 Task: Create in the project AtlasTech in Backlog an issue 'Upgrade the session management and timeout mechanisms of a web application to improve user security and session management', assign it to team member softage.3@softage.net and change the status to IN PROGRESS. Create in the project AtlasTech in Backlog an issue 'Create a new online platform for online animation courses with advanced animation tools and community features', assign it to team member softage.4@softage.net and change the status to IN PROGRESS
Action: Mouse moved to (247, 64)
Screenshot: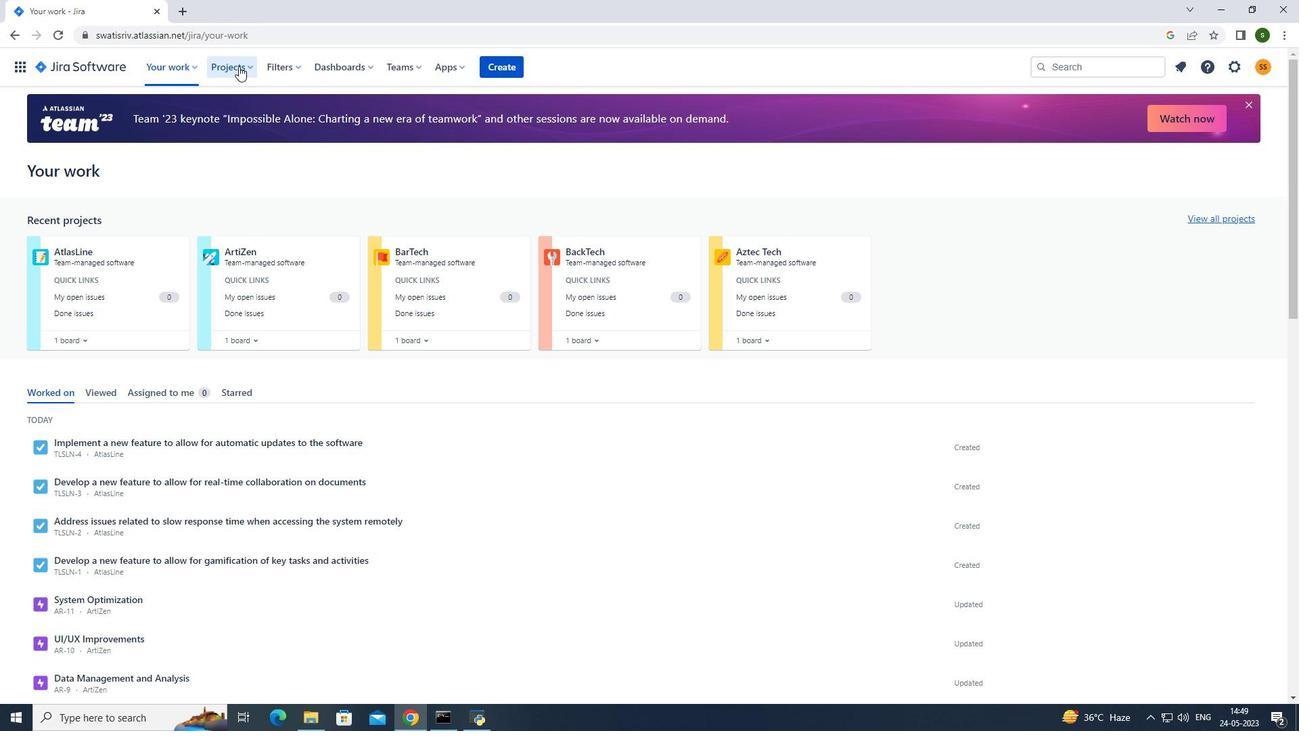 
Action: Mouse pressed left at (247, 64)
Screenshot: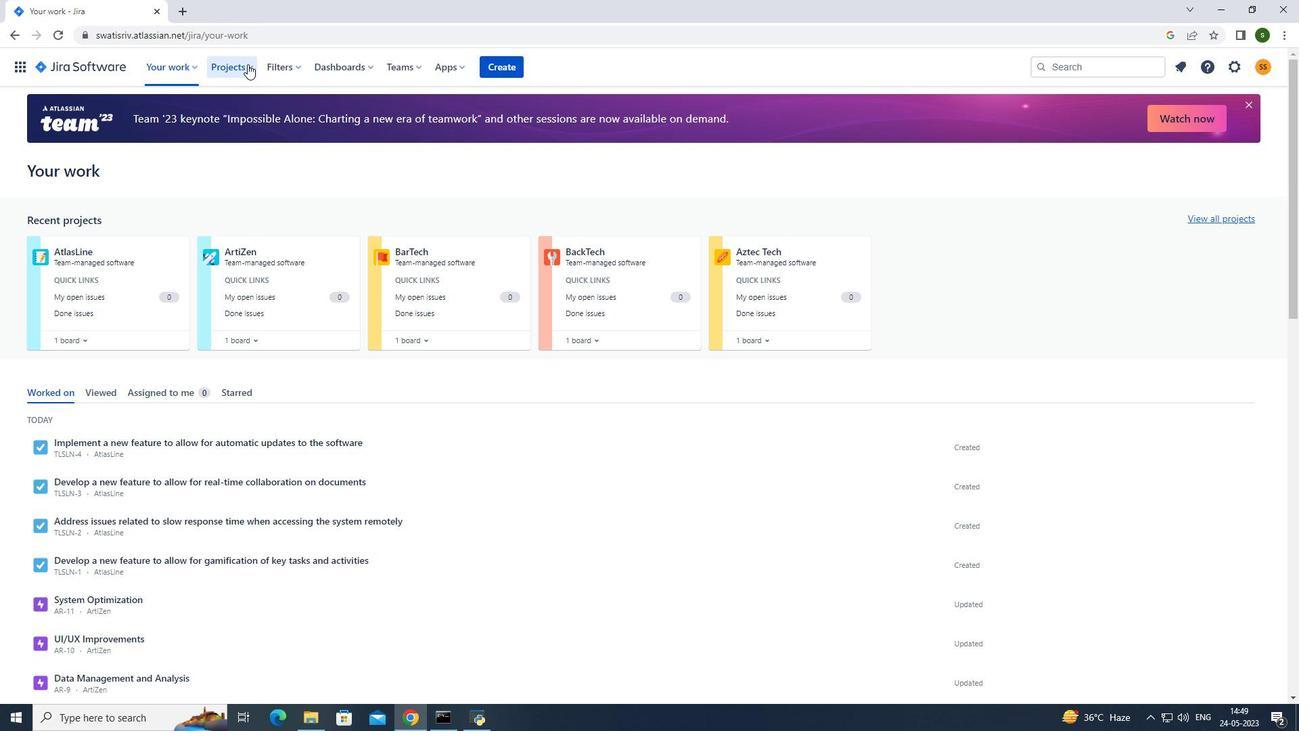 
Action: Mouse moved to (325, 132)
Screenshot: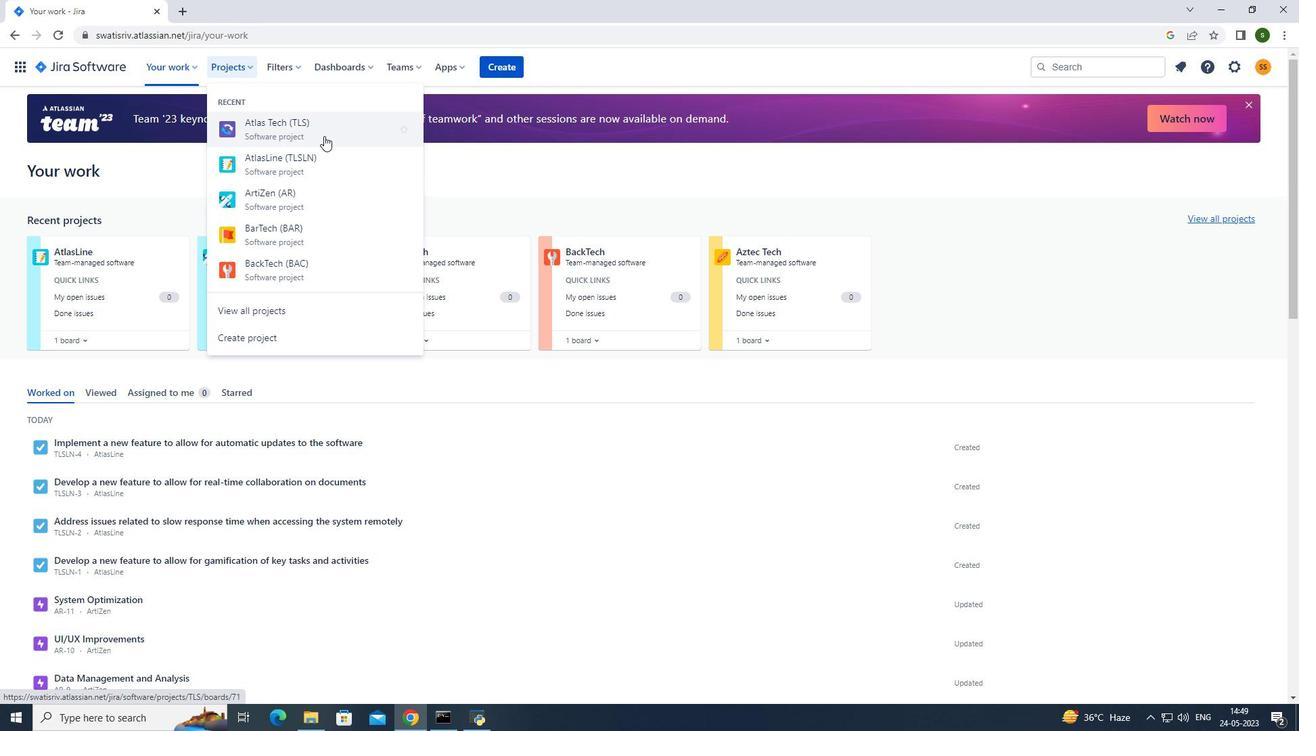 
Action: Mouse pressed left at (325, 132)
Screenshot: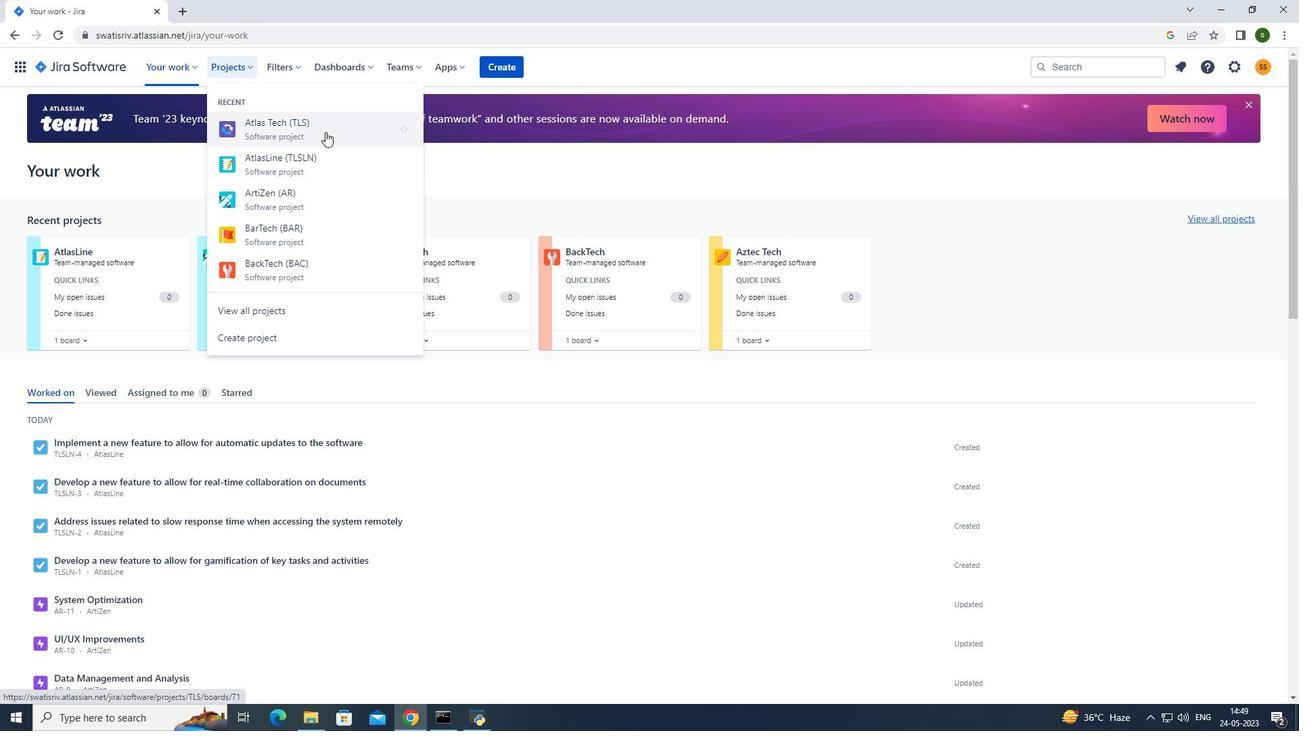 
Action: Mouse moved to (289, 454)
Screenshot: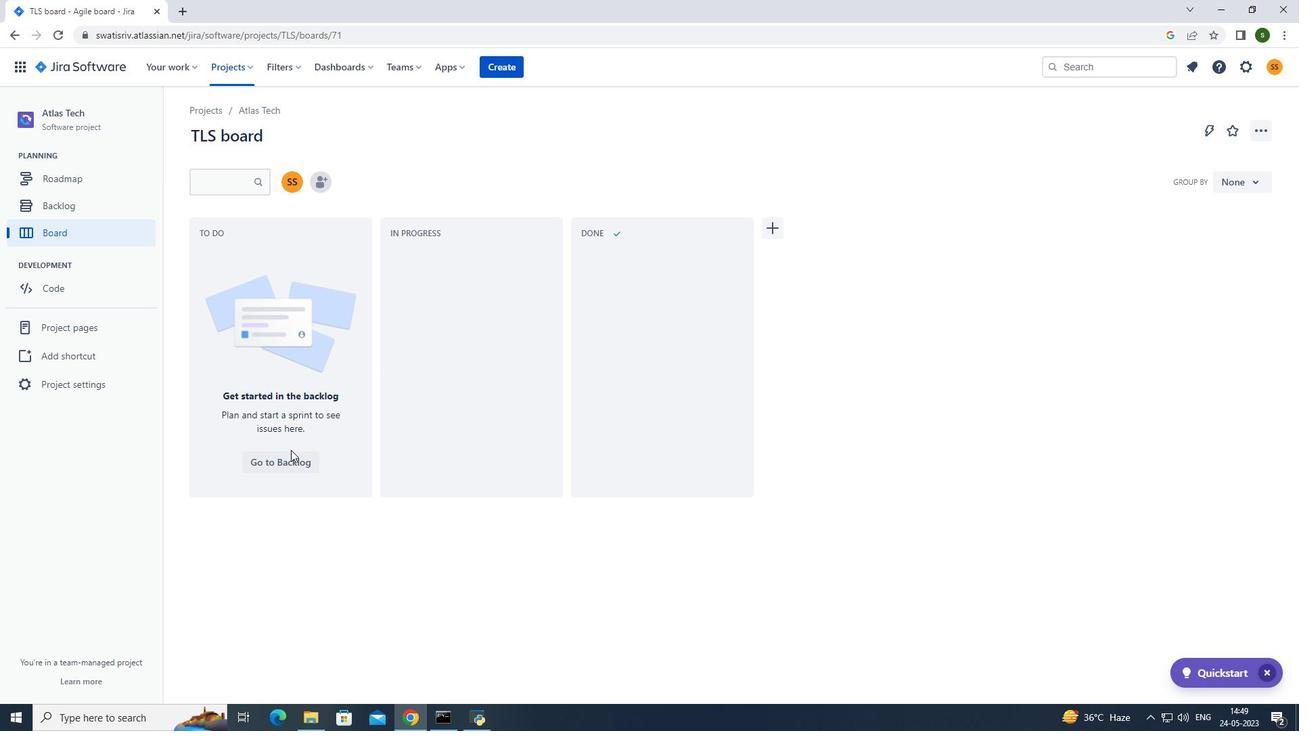 
Action: Mouse pressed left at (289, 454)
Screenshot: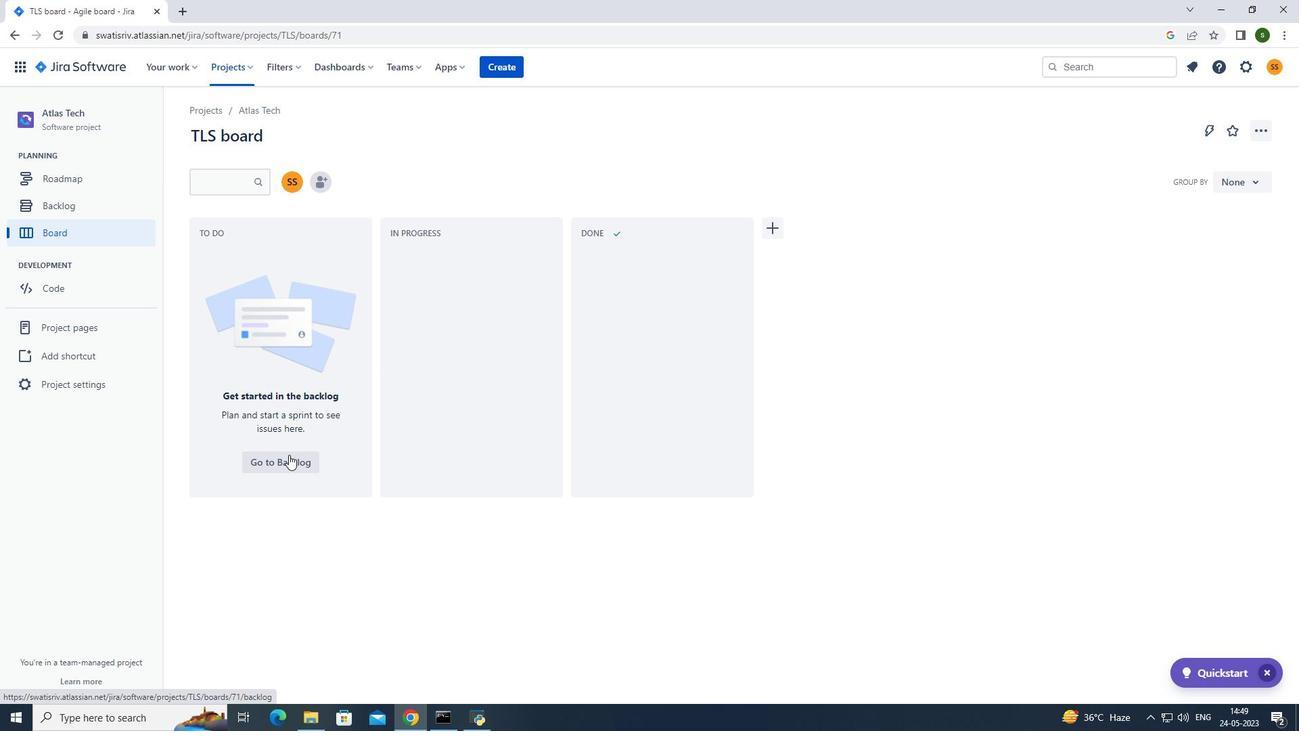 
Action: Mouse moved to (228, 296)
Screenshot: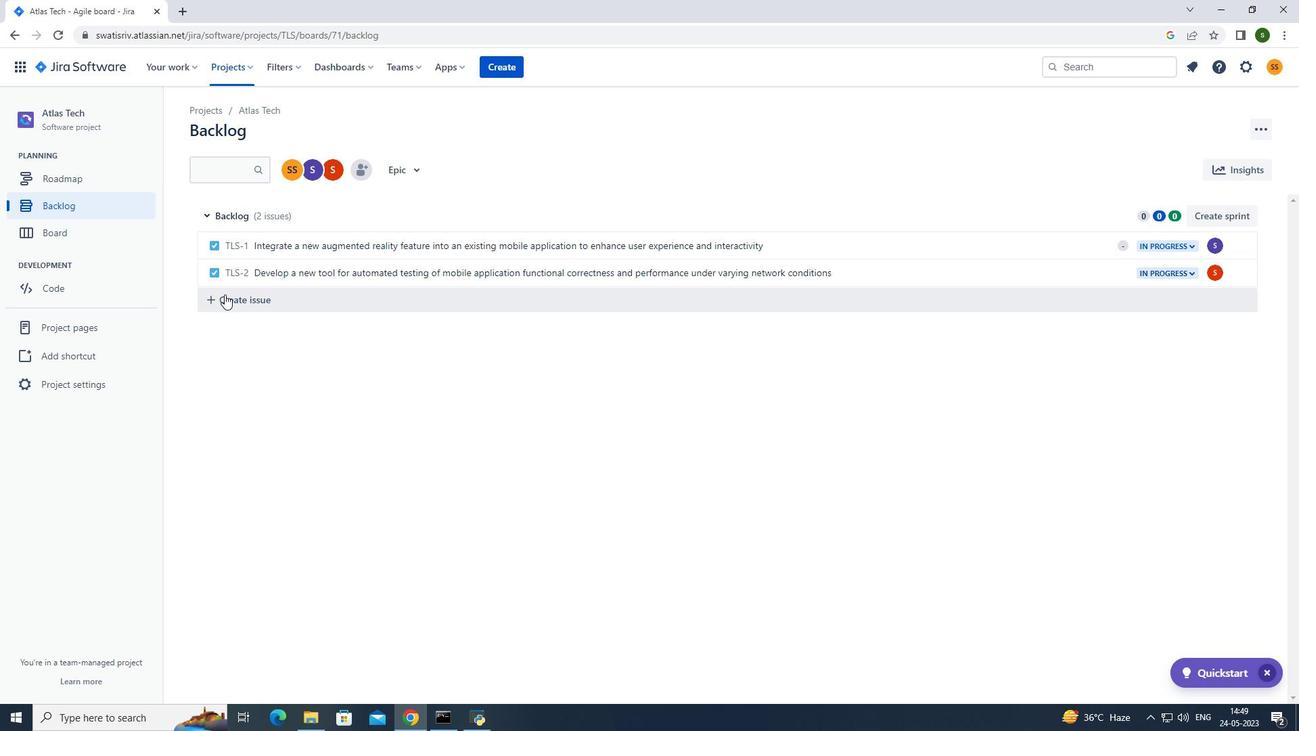 
Action: Mouse pressed left at (228, 296)
Screenshot: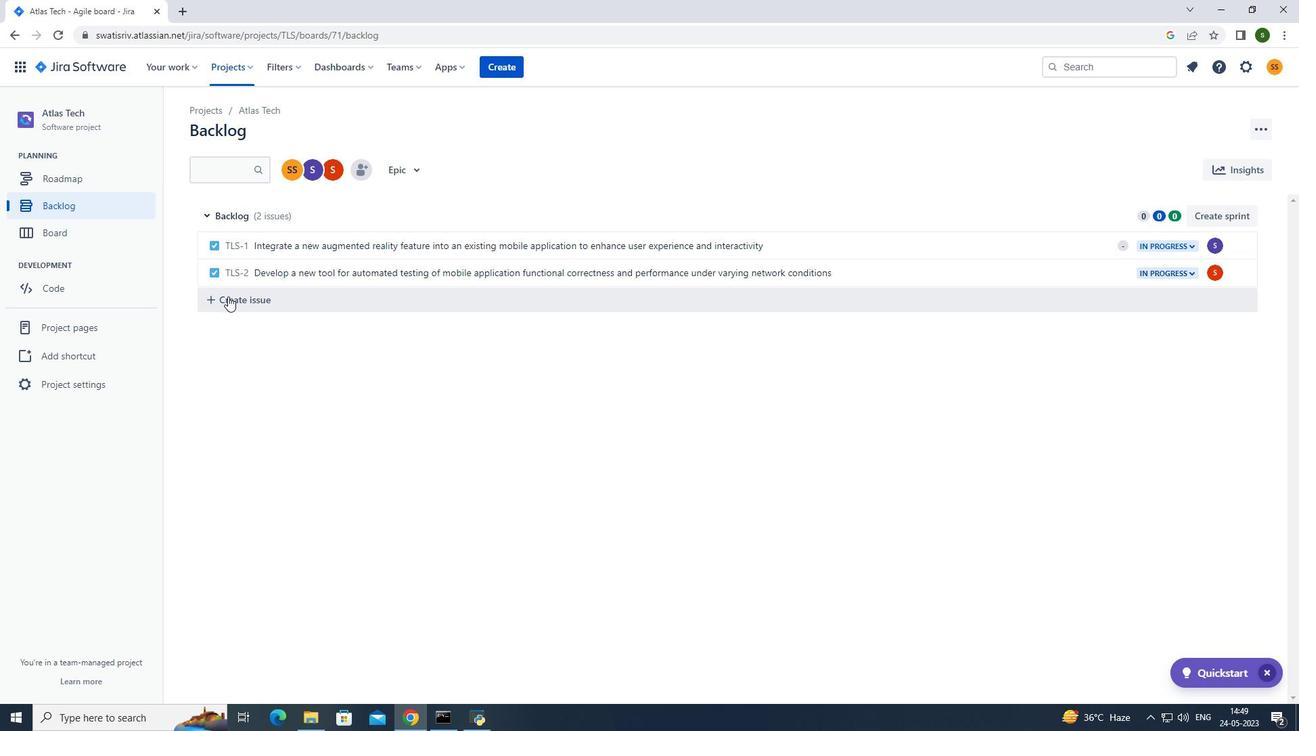 
Action: Mouse moved to (343, 299)
Screenshot: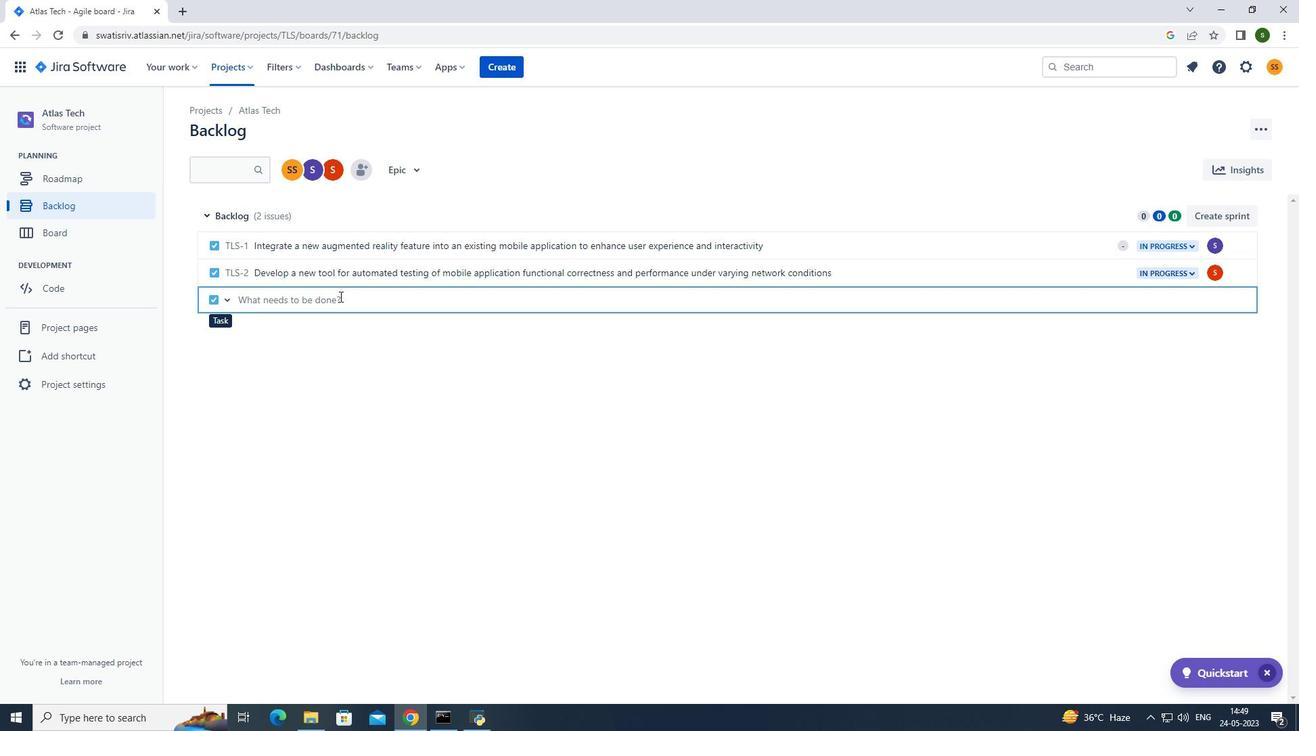 
Action: Mouse pressed left at (343, 299)
Screenshot: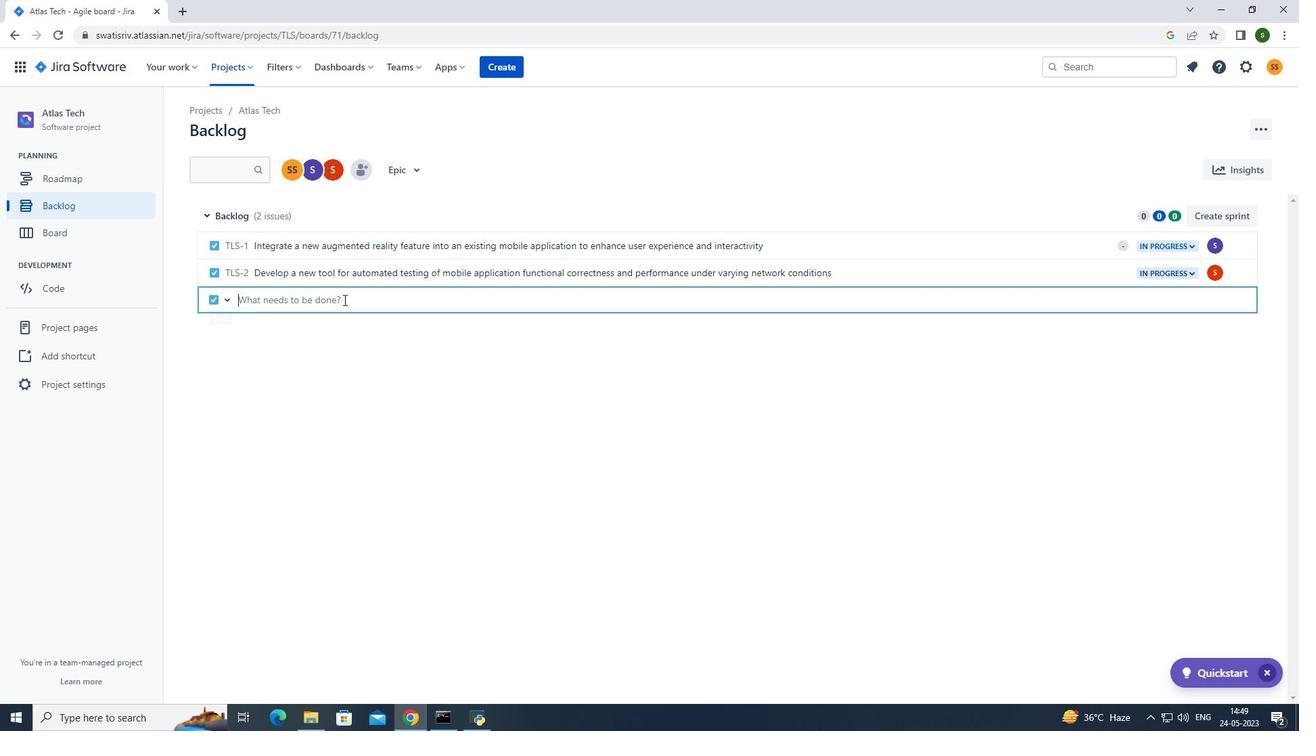 
Action: Key pressed <Key.caps_lock>U<Key.caps_lock>pgrade<Key.space>the<Key.space>session<Key.space>management<Key.space>and<Key.space>timeout<Key.space>mechanisms<Key.space>of<Key.space>a<Key.space>web<Key.space>application<Key.space>to<Key.space>improve<Key.space>user<Key.space>security<Key.space>and<Key.space>session<Key.space>management<Key.enter>
Screenshot: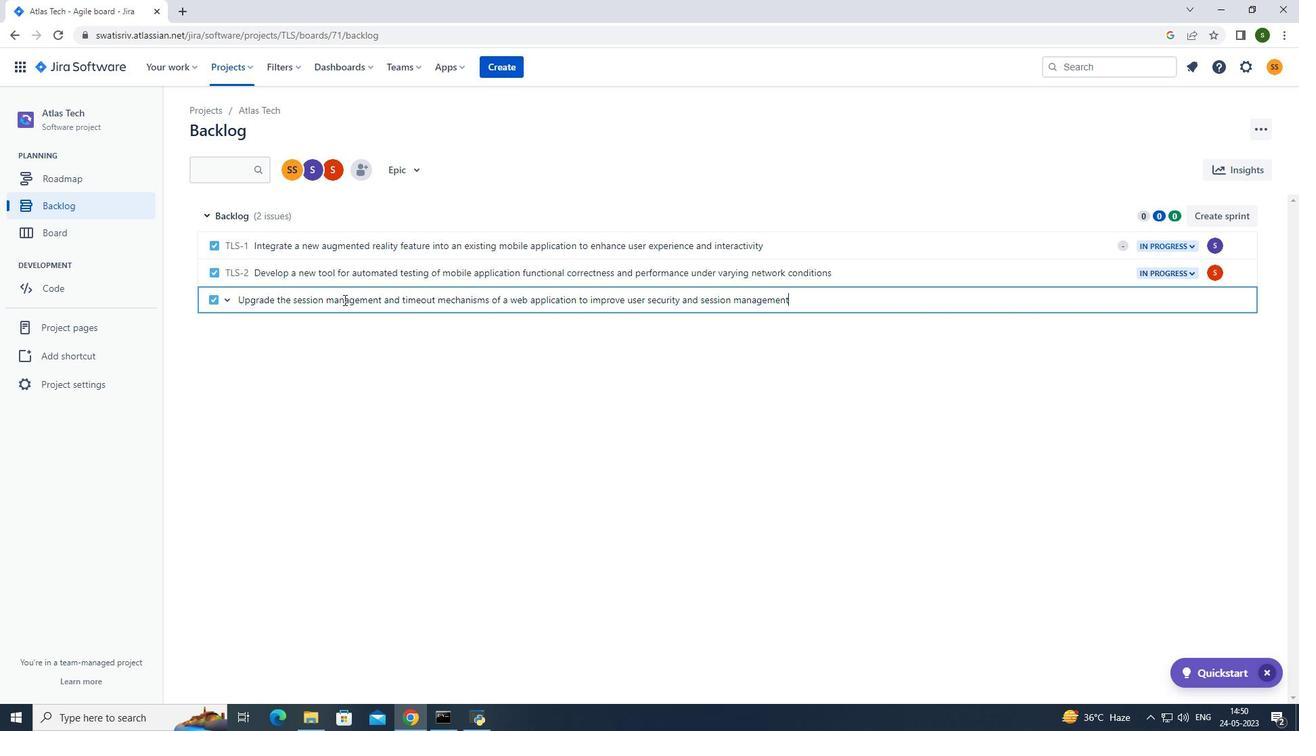 
Action: Mouse moved to (1213, 300)
Screenshot: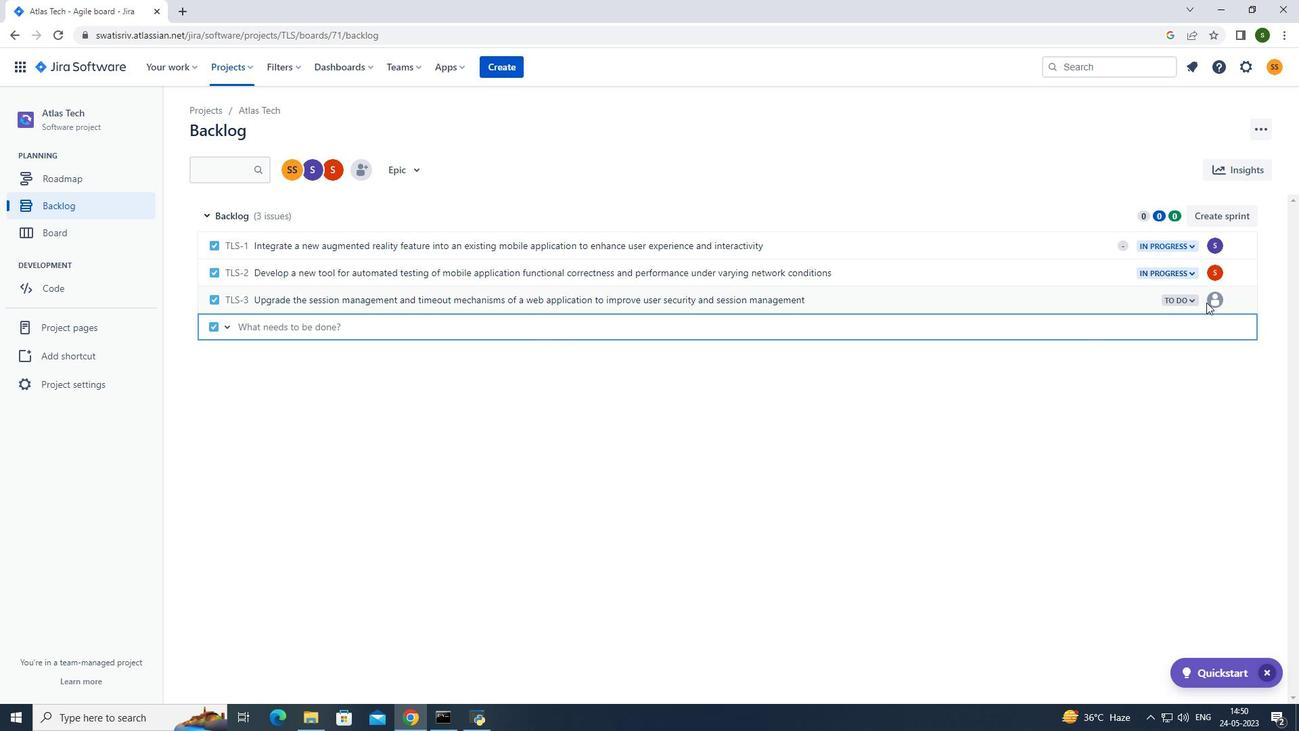 
Action: Mouse pressed left at (1213, 300)
Screenshot: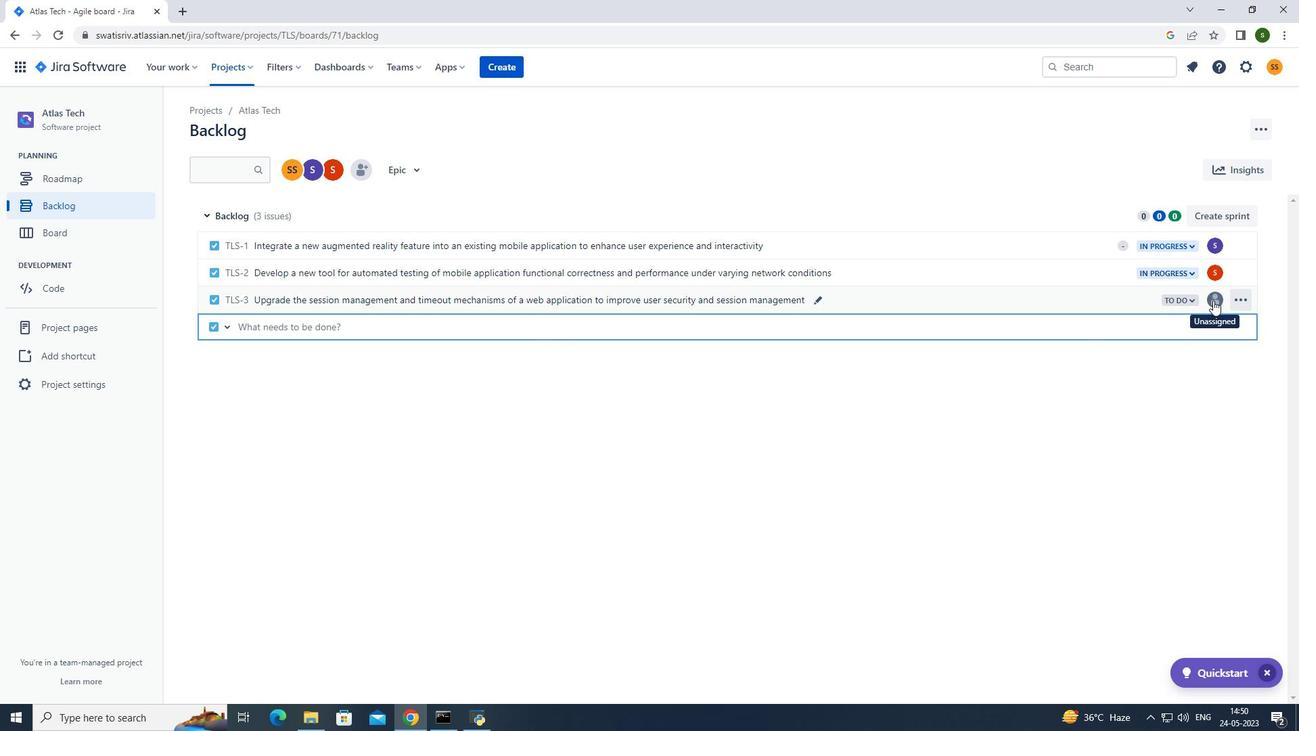 
Action: Mouse moved to (1130, 332)
Screenshot: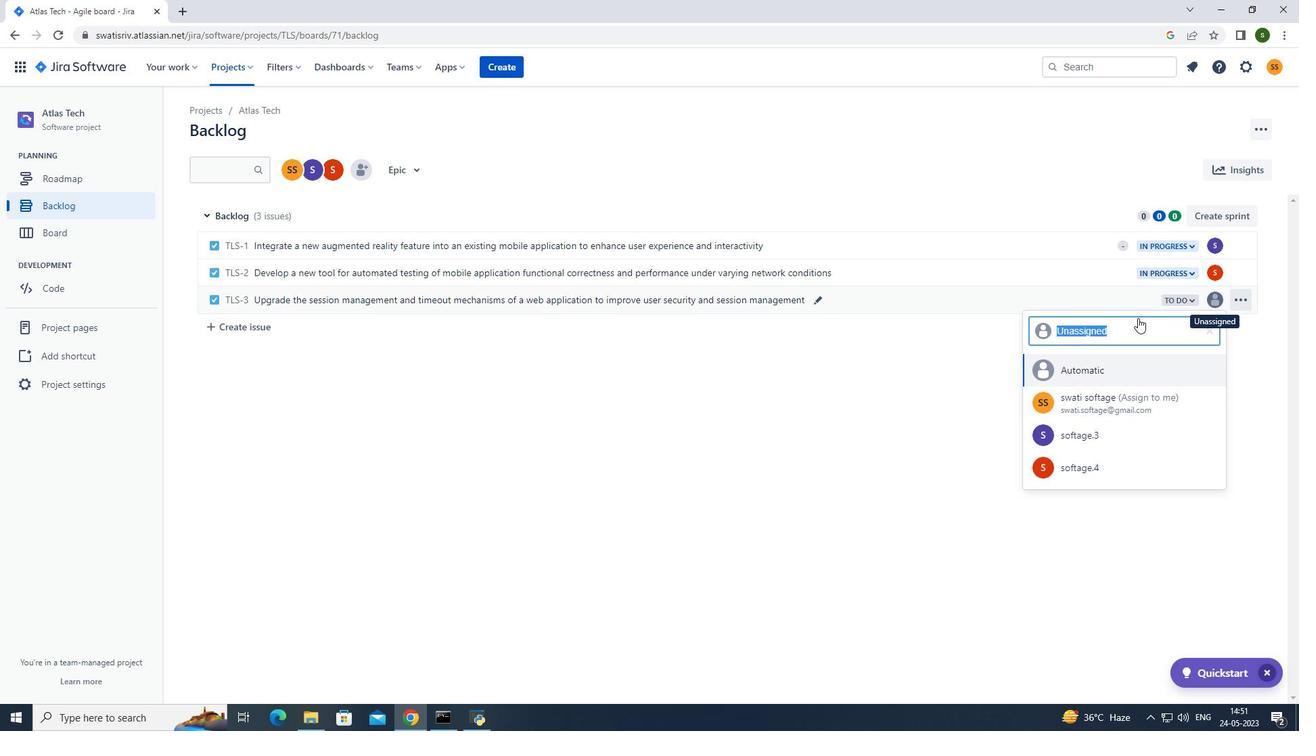 
Action: Key pressed softage.3<Key.shift>@softs<Key.backspace>age.net
Screenshot: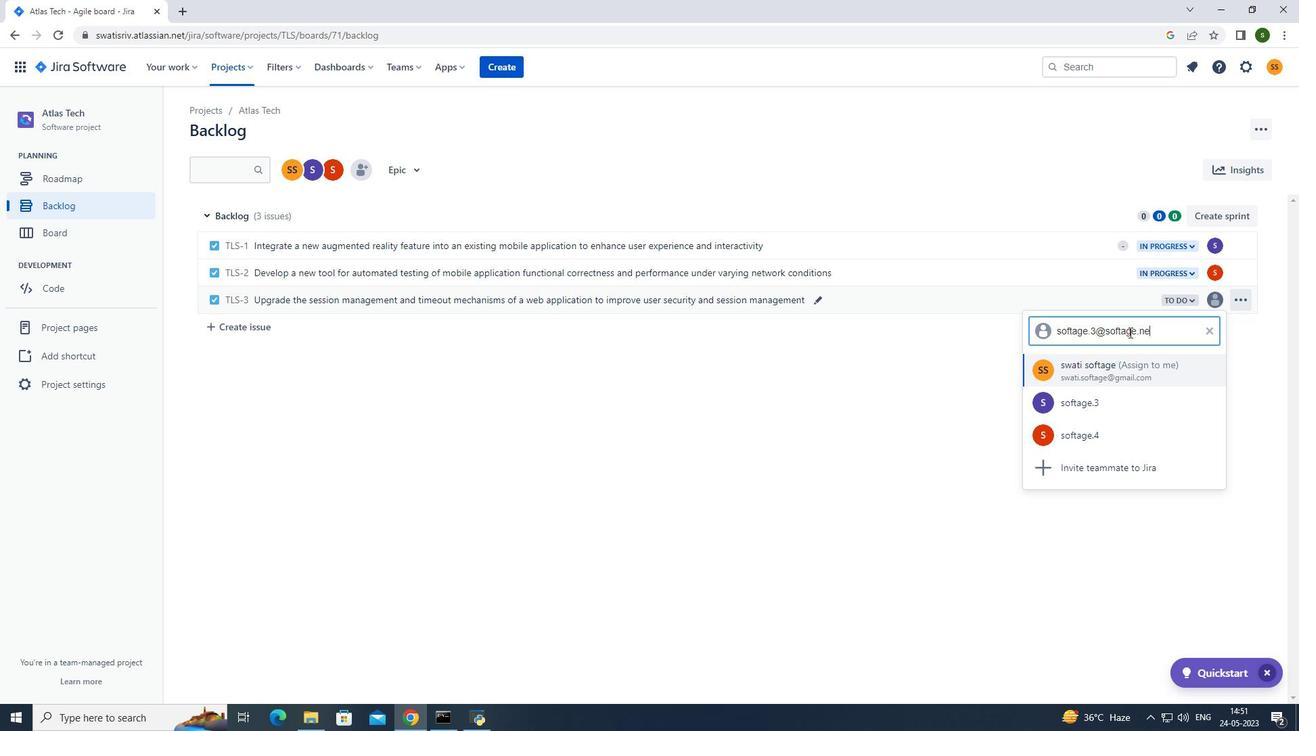 
Action: Mouse moved to (1118, 373)
Screenshot: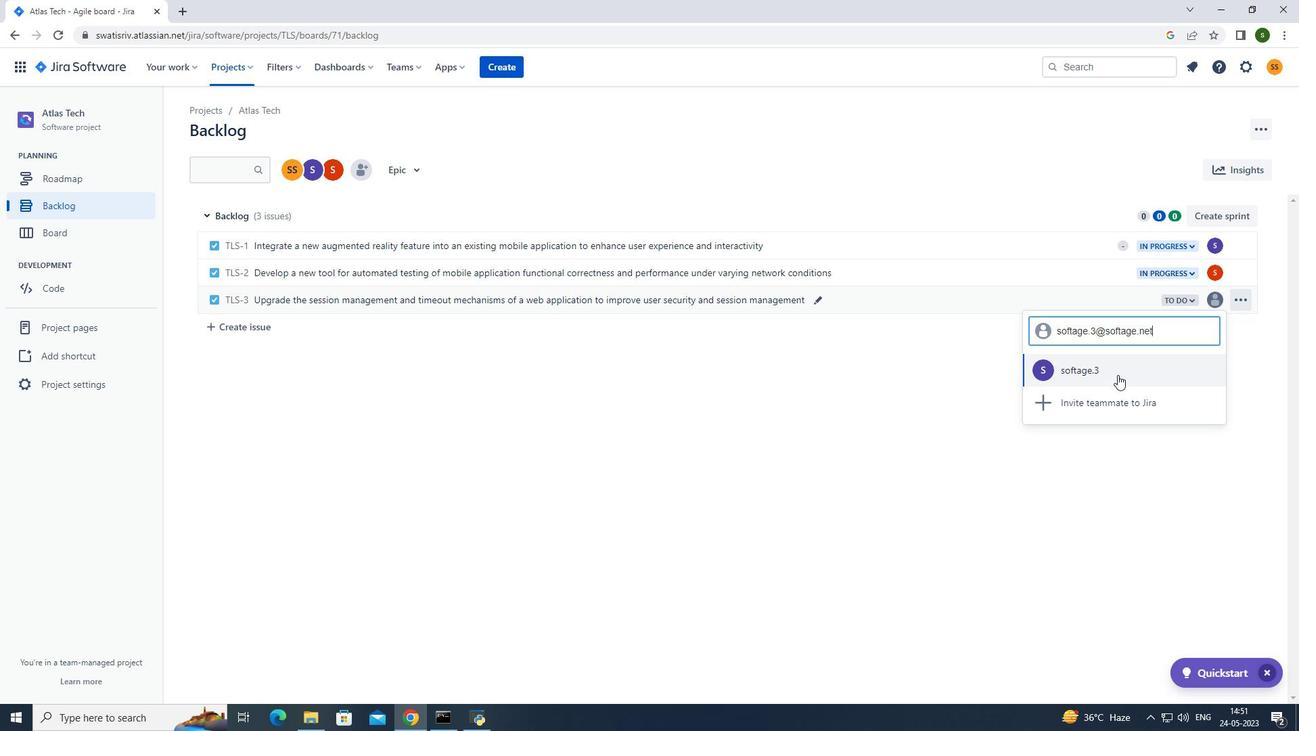
Action: Mouse pressed left at (1118, 373)
Screenshot: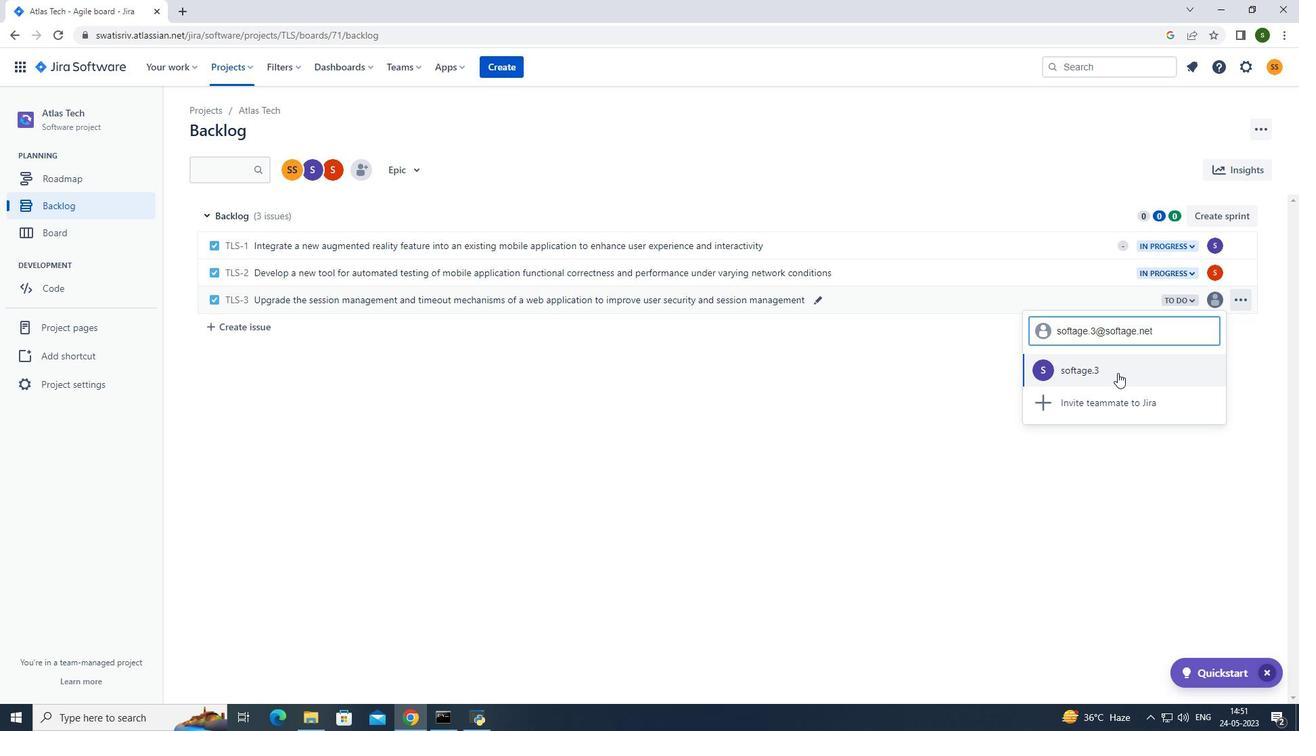 
Action: Mouse moved to (1190, 301)
Screenshot: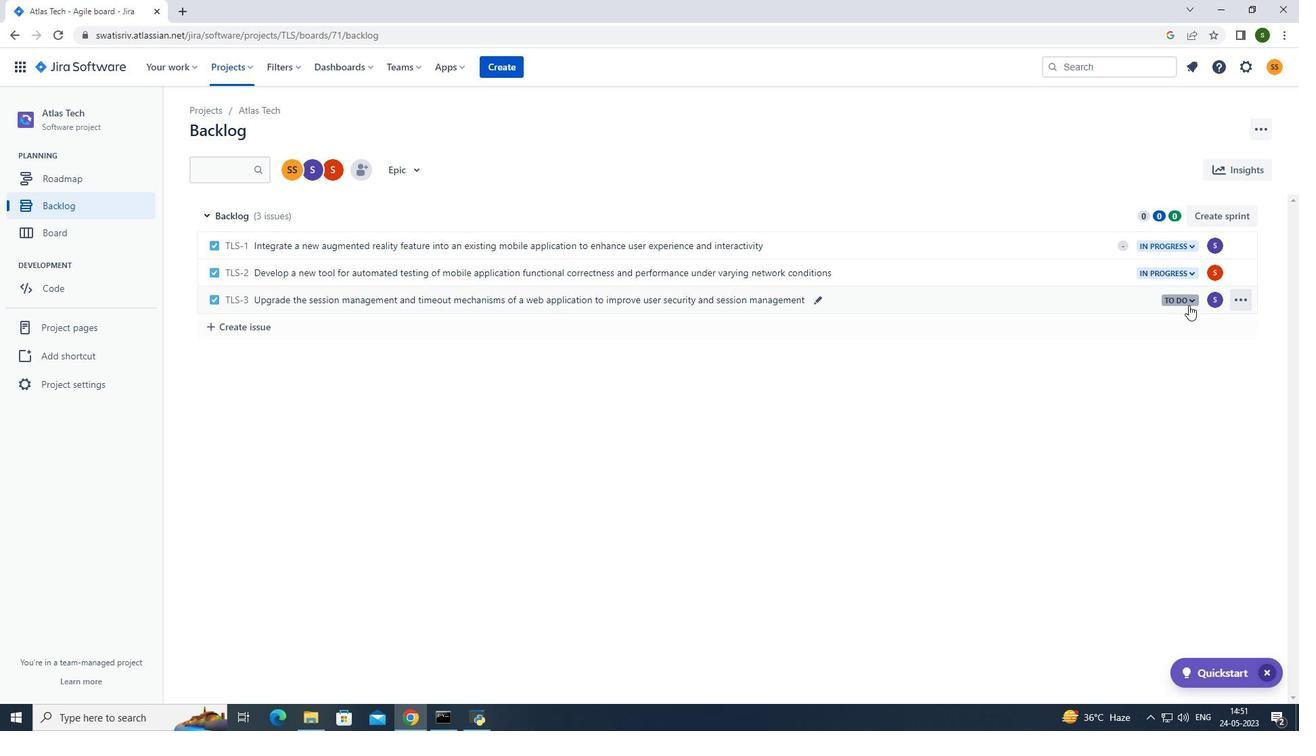 
Action: Mouse pressed left at (1190, 301)
Screenshot: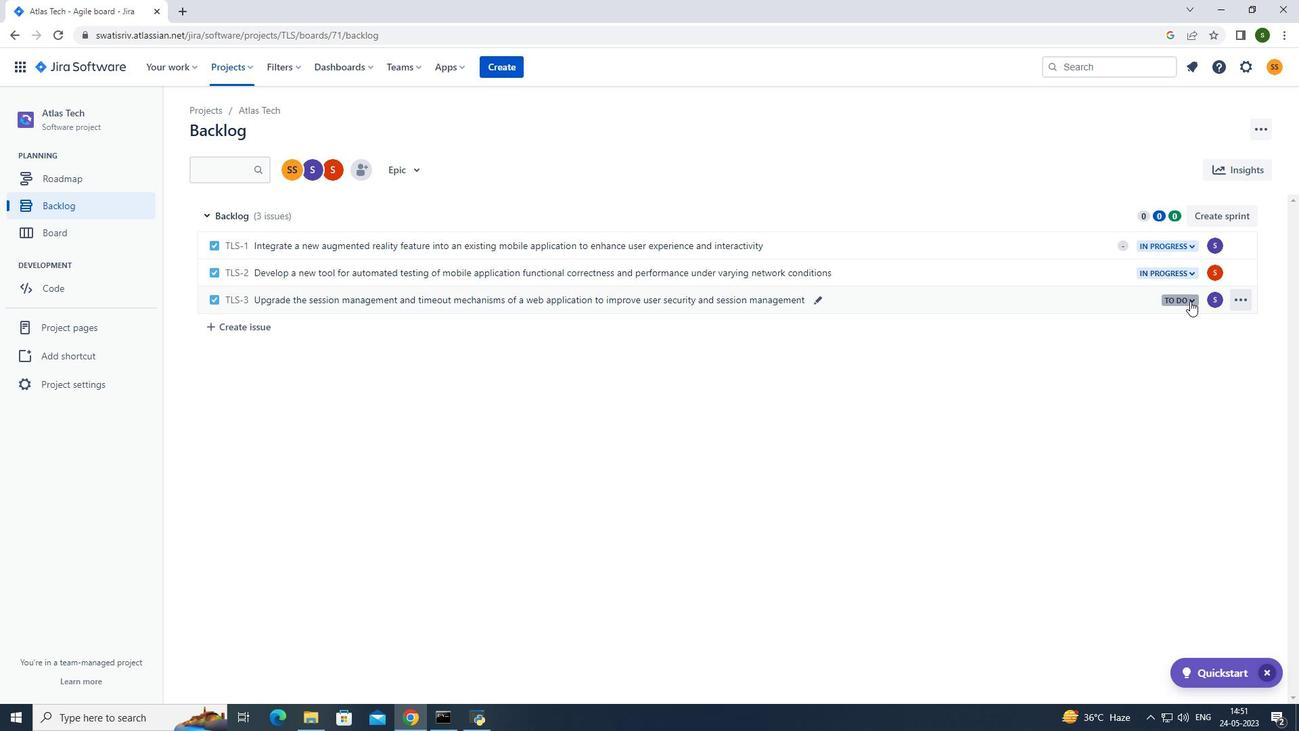 
Action: Mouse moved to (1129, 327)
Screenshot: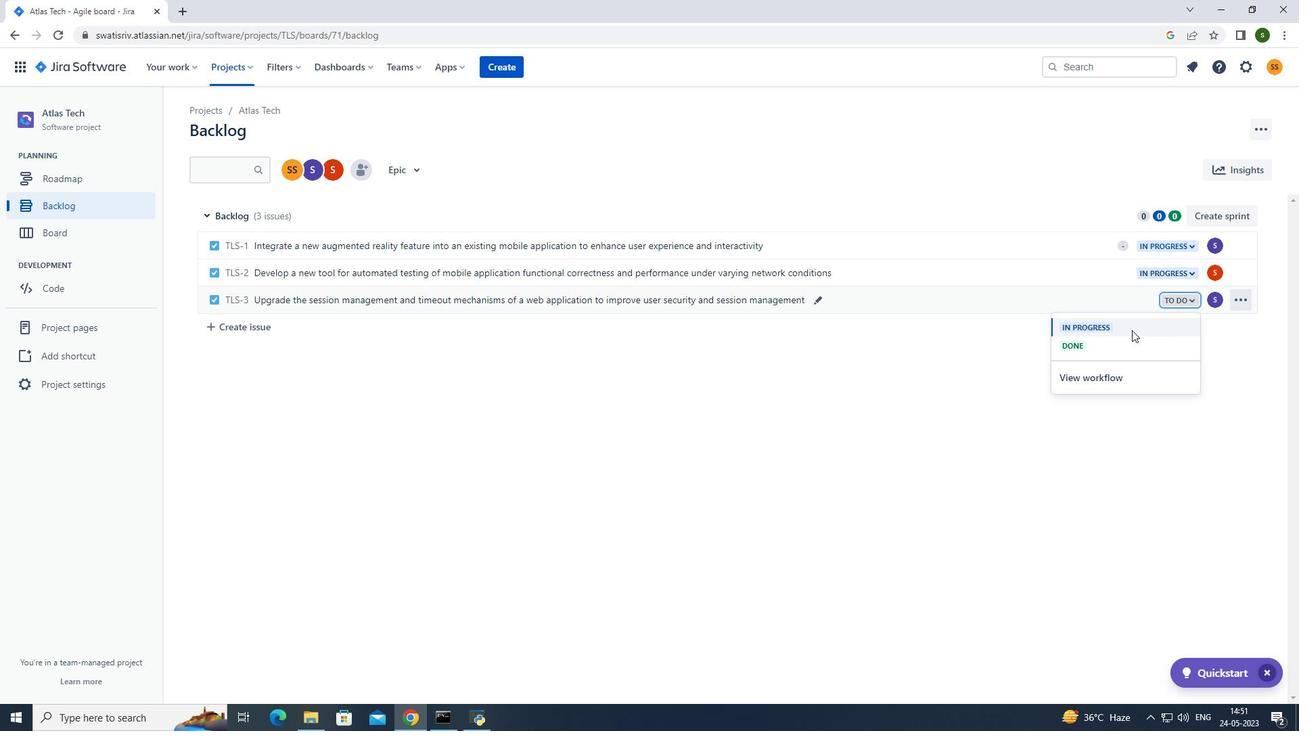 
Action: Mouse pressed left at (1129, 327)
Screenshot: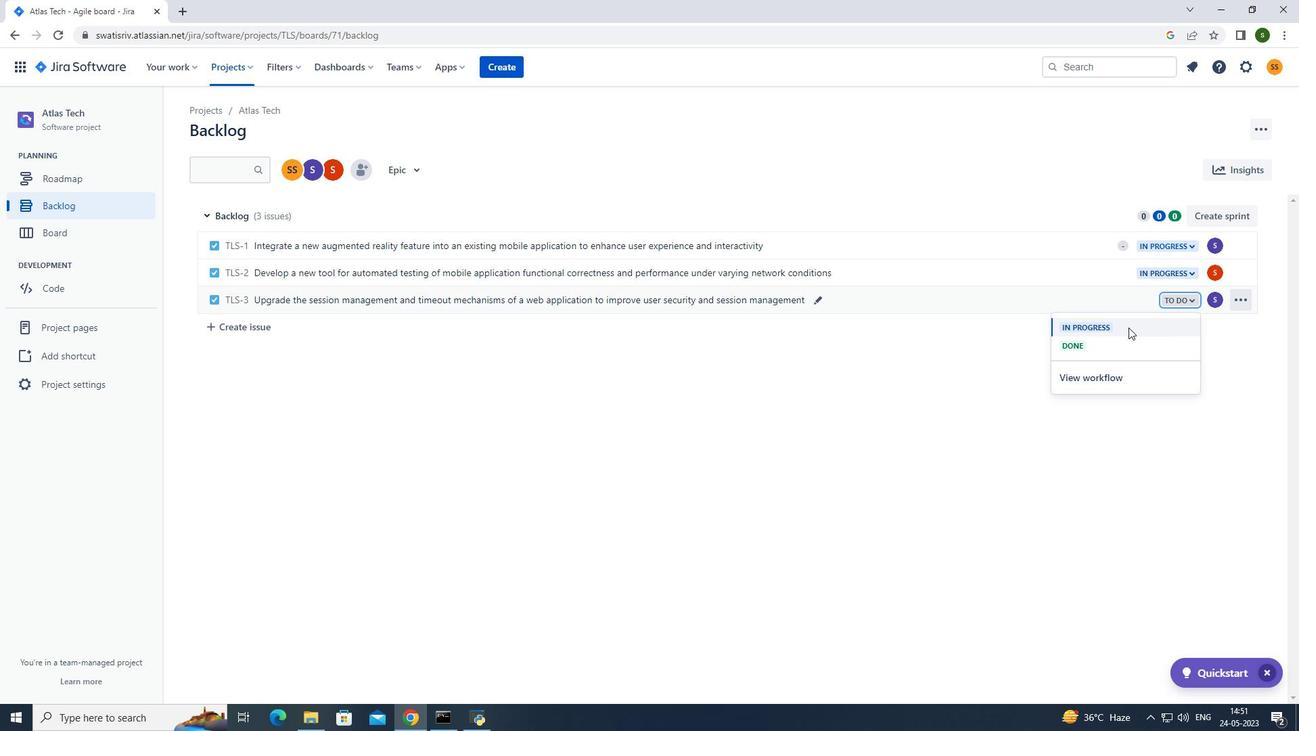 
Action: Mouse moved to (240, 62)
Screenshot: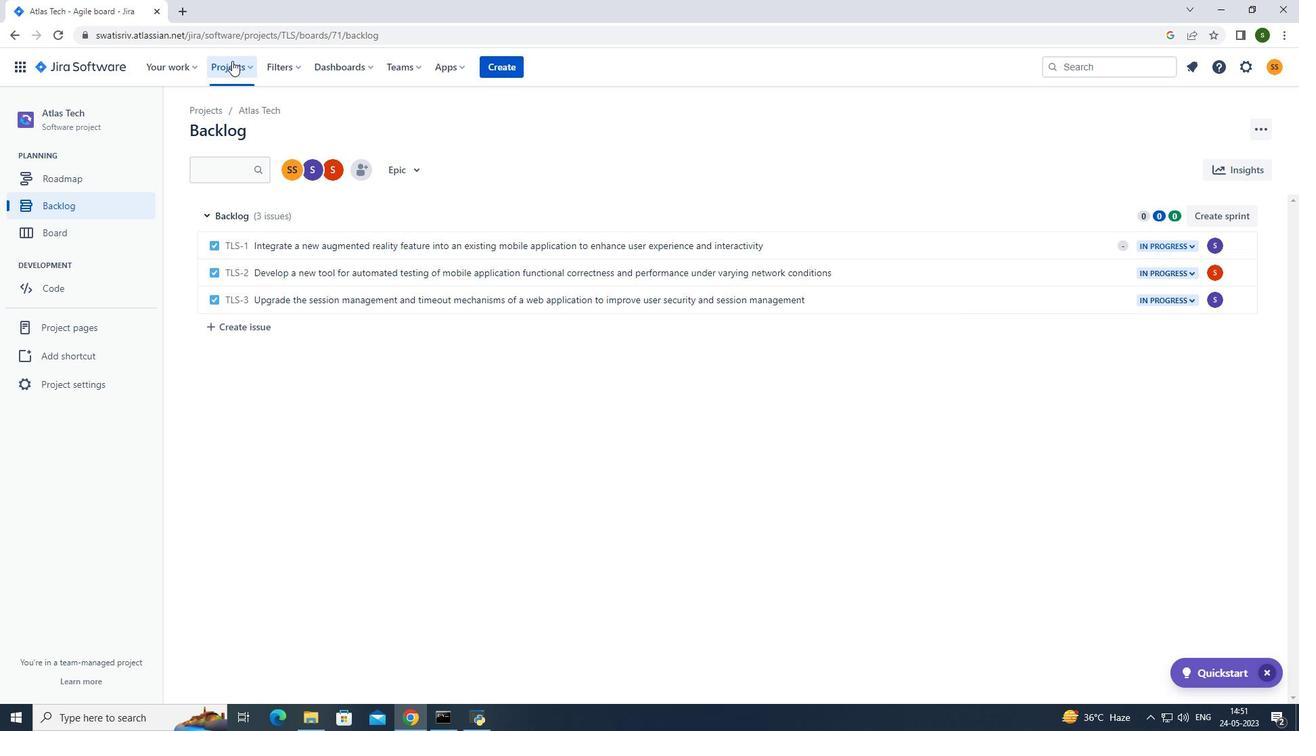 
Action: Mouse pressed left at (240, 62)
Screenshot: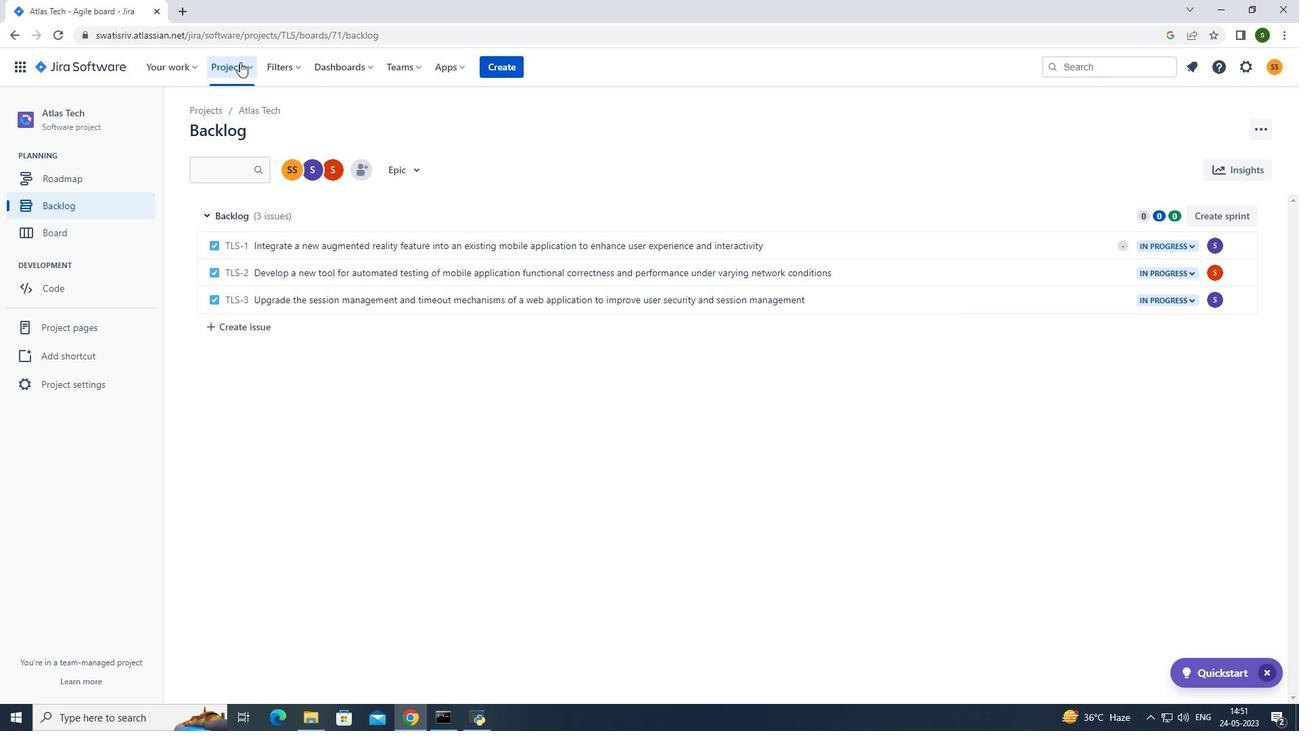 
Action: Mouse moved to (295, 121)
Screenshot: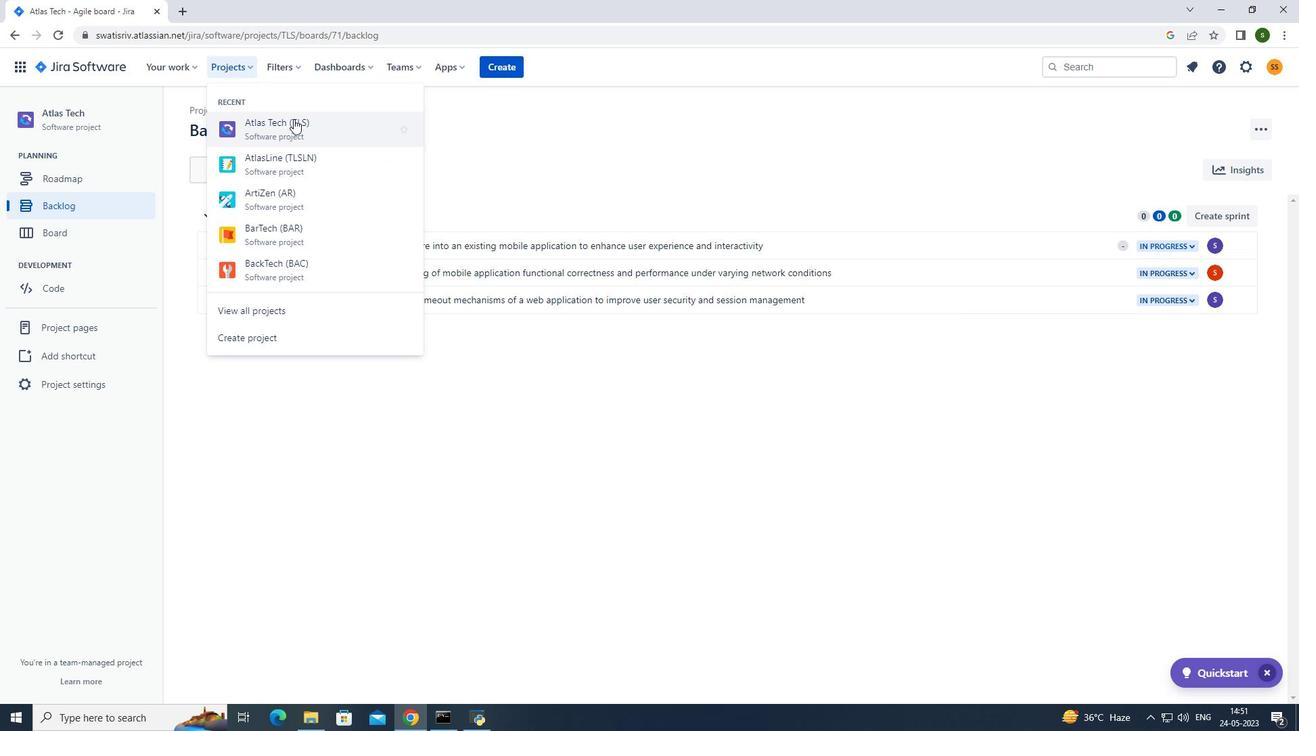 
Action: Mouse pressed left at (295, 121)
Screenshot: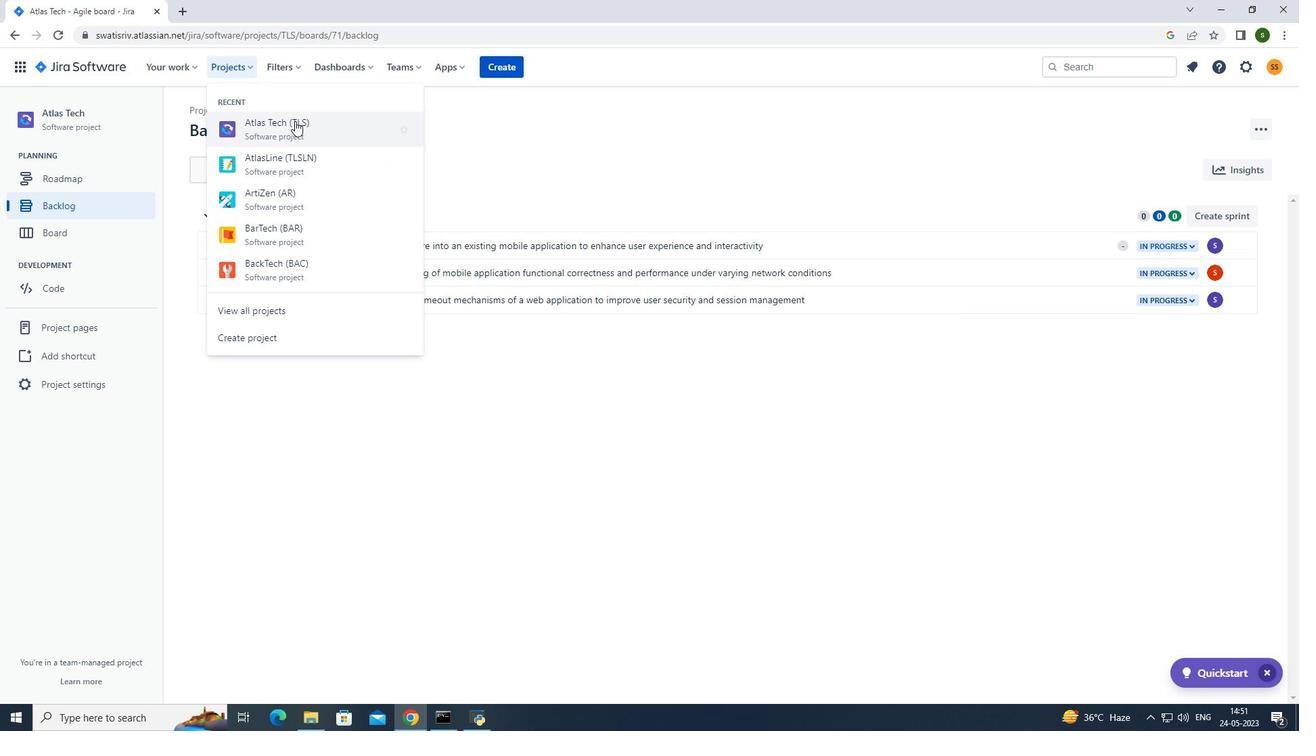 
Action: Mouse moved to (83, 207)
Screenshot: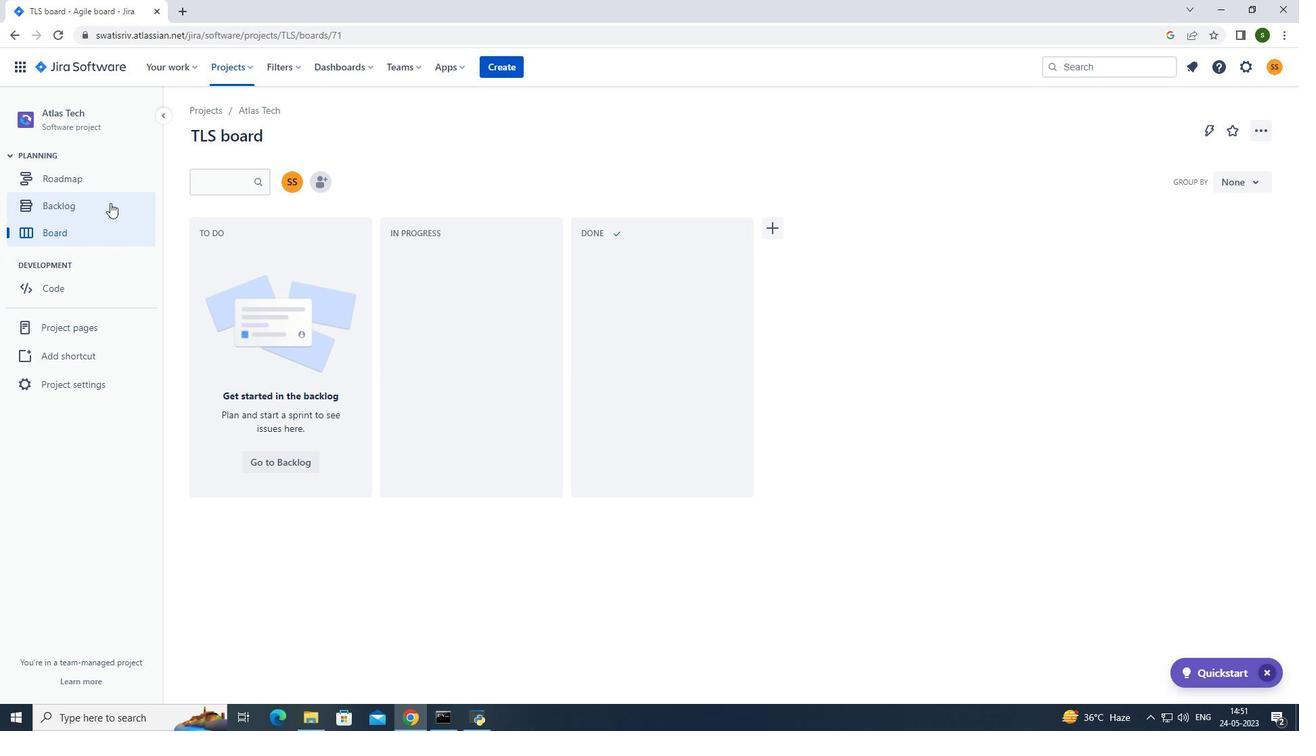 
Action: Mouse pressed left at (83, 207)
Screenshot: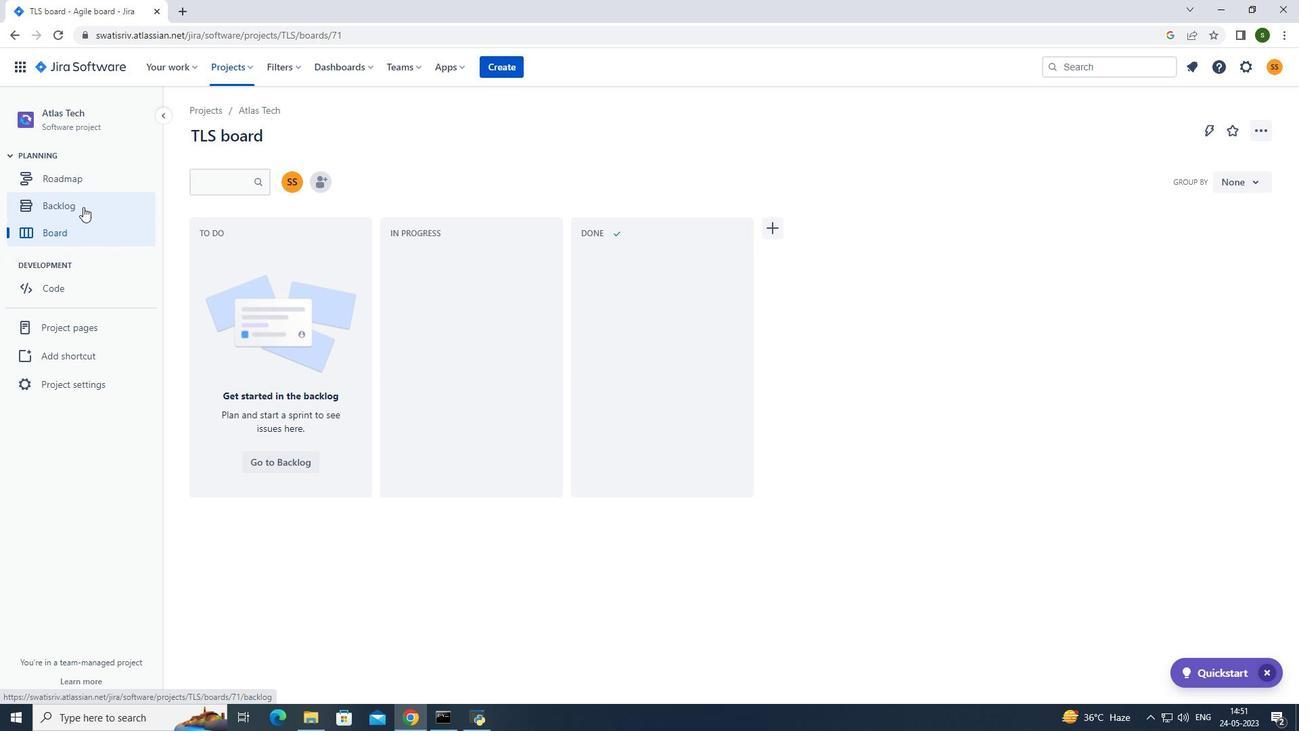 
Action: Mouse moved to (275, 324)
Screenshot: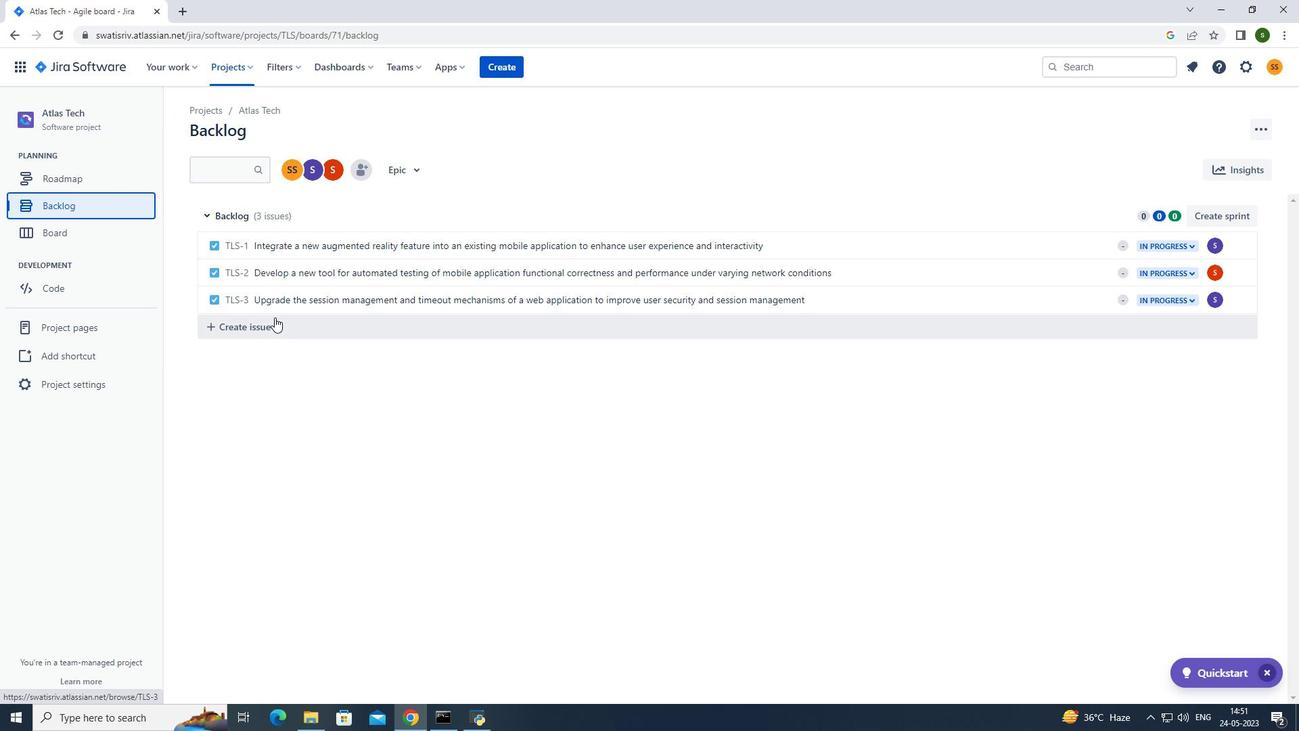 
Action: Mouse pressed left at (275, 324)
Screenshot: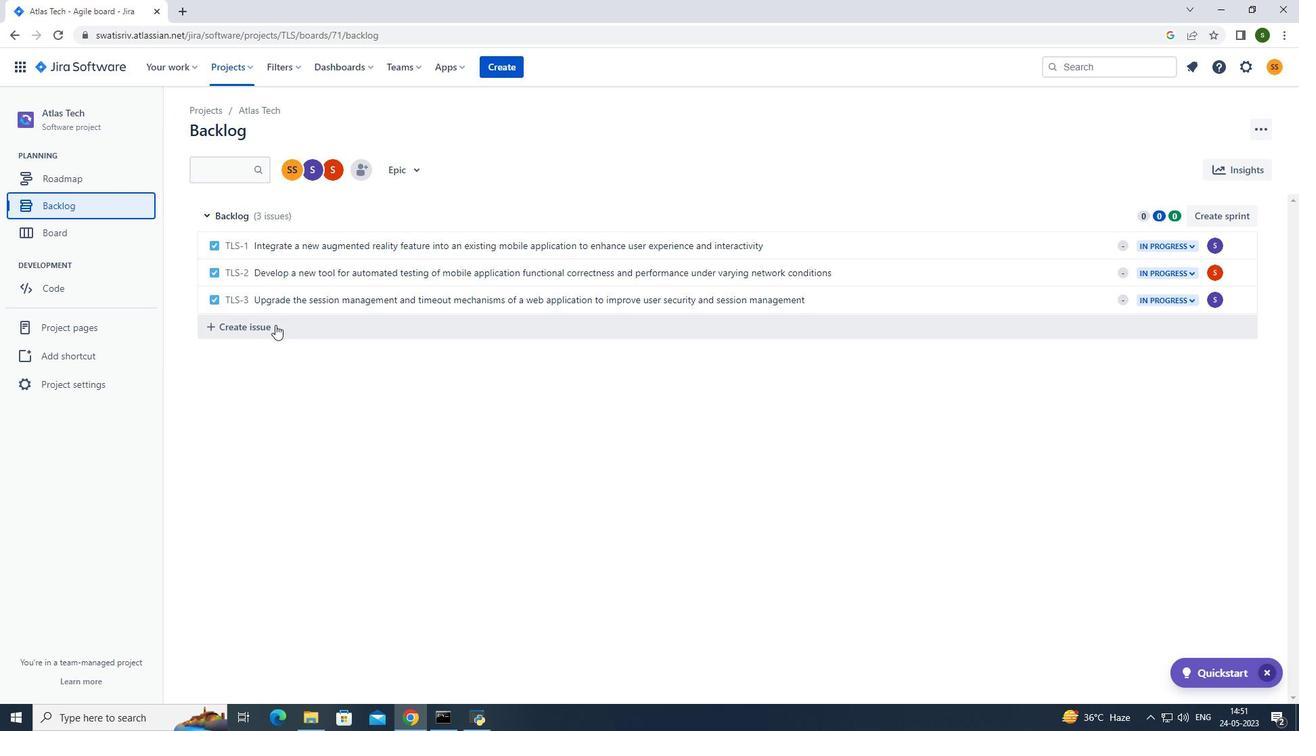 
Action: Mouse moved to (316, 324)
Screenshot: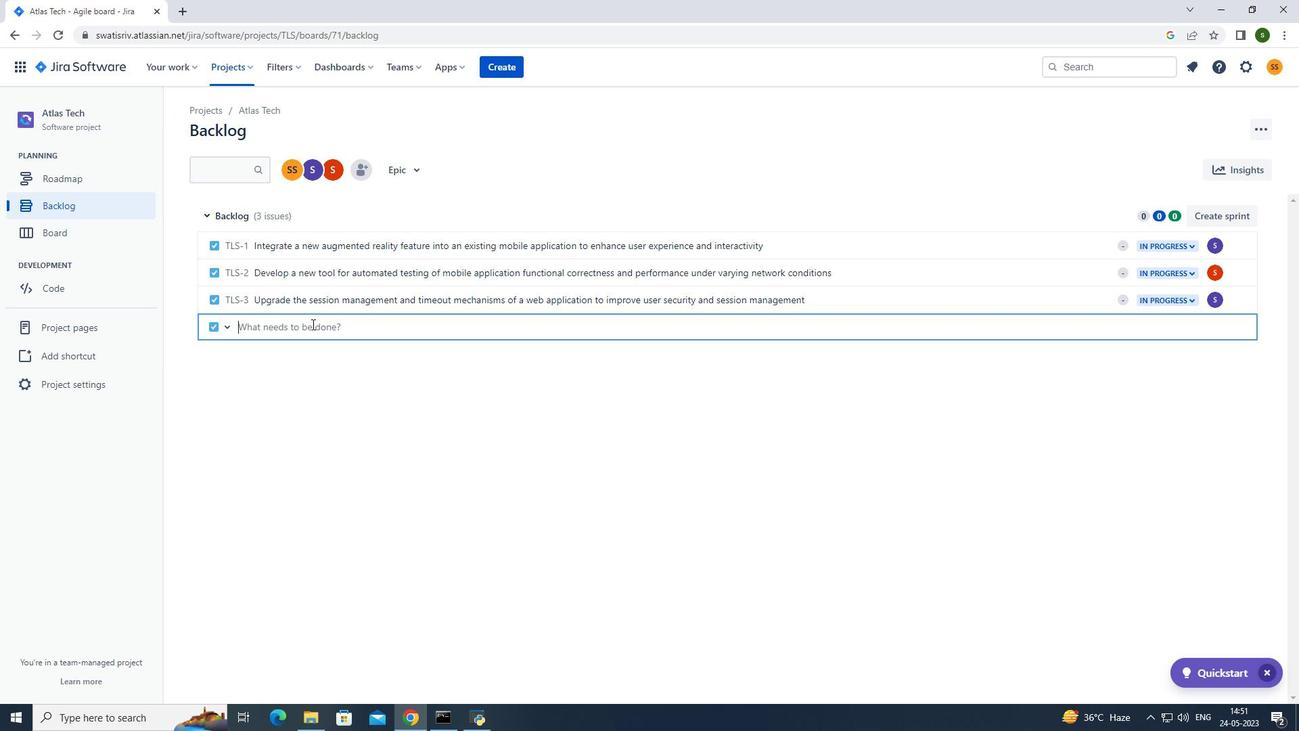 
Action: Mouse pressed left at (316, 324)
Screenshot: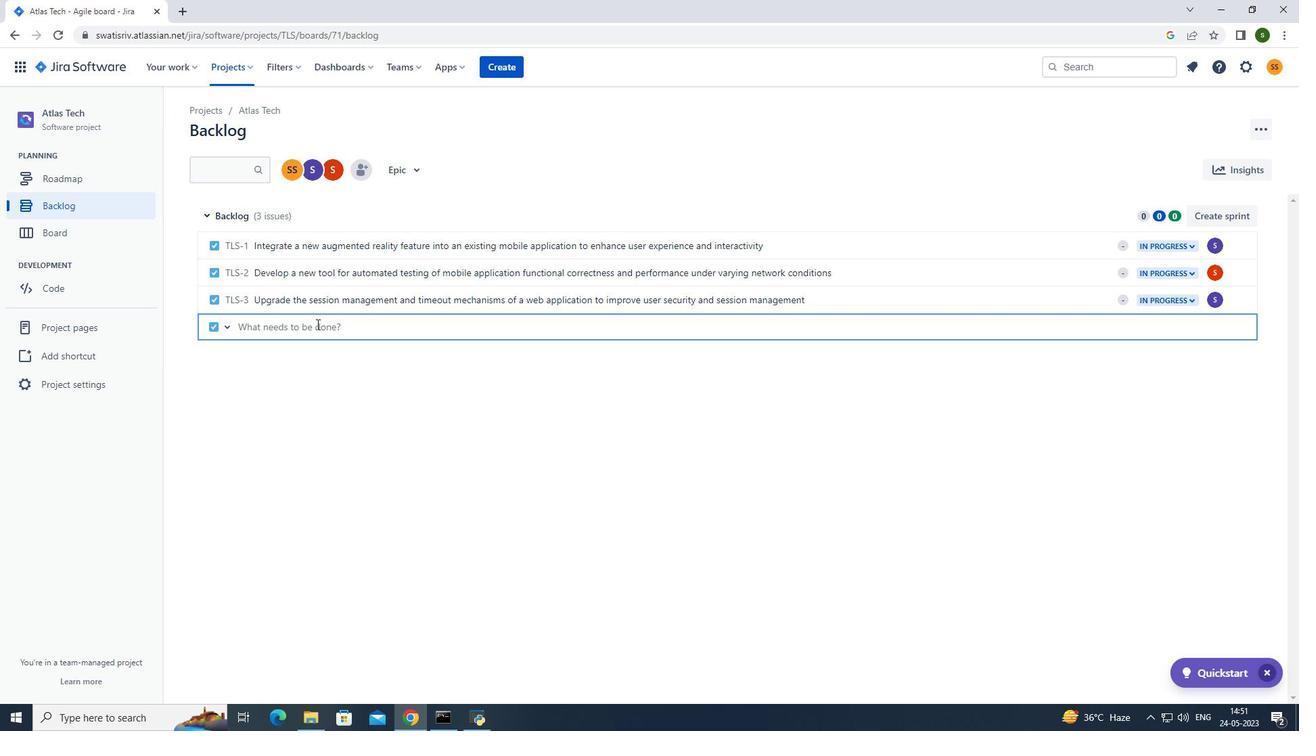 
Action: Key pressed <Key.caps_lock>C<Key.caps_lock>reate<Key.space>a<Key.space>new<Key.space>online<Key.space>platform<Key.space>for<Key.space>online<Key.space>animation<Key.space>courses<Key.space>with<Key.space>advanced<Key.space>animation<Key.space>tools<Key.space>and<Key.space>community<Key.space>features<Key.enter>
Screenshot: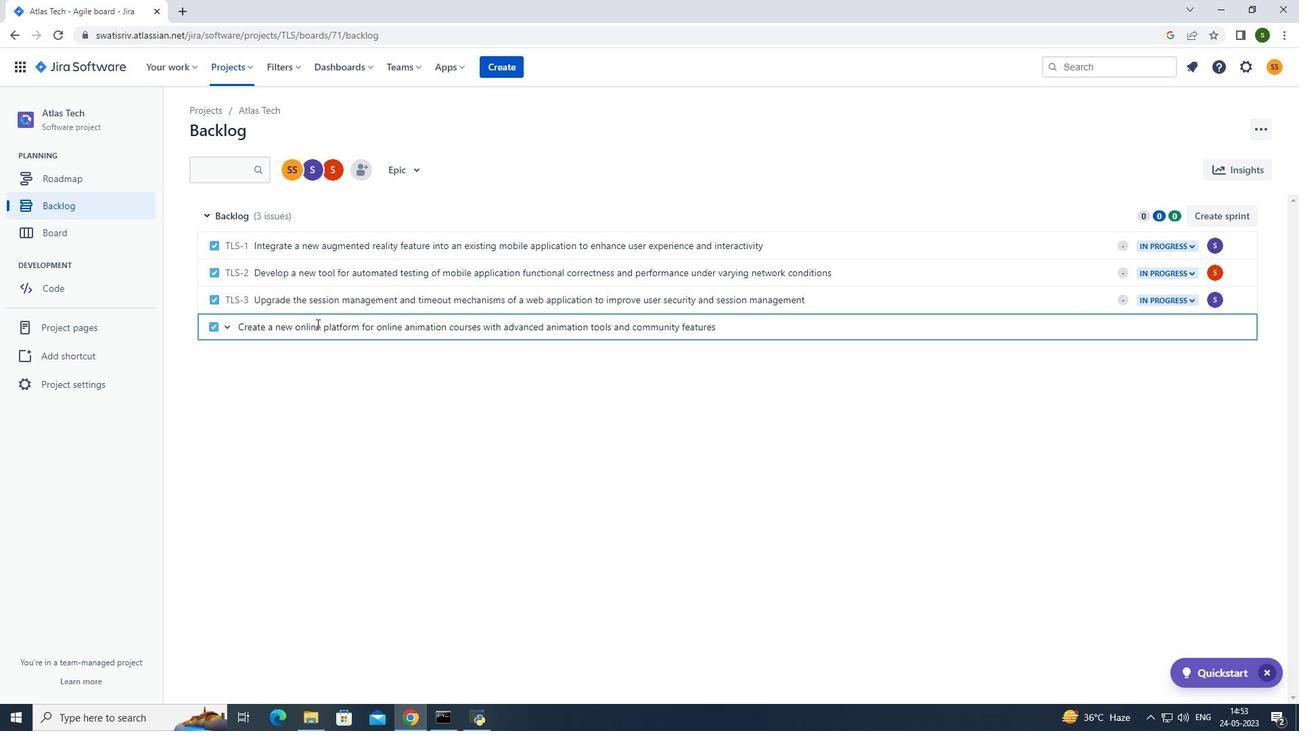 
Action: Mouse moved to (1218, 324)
Screenshot: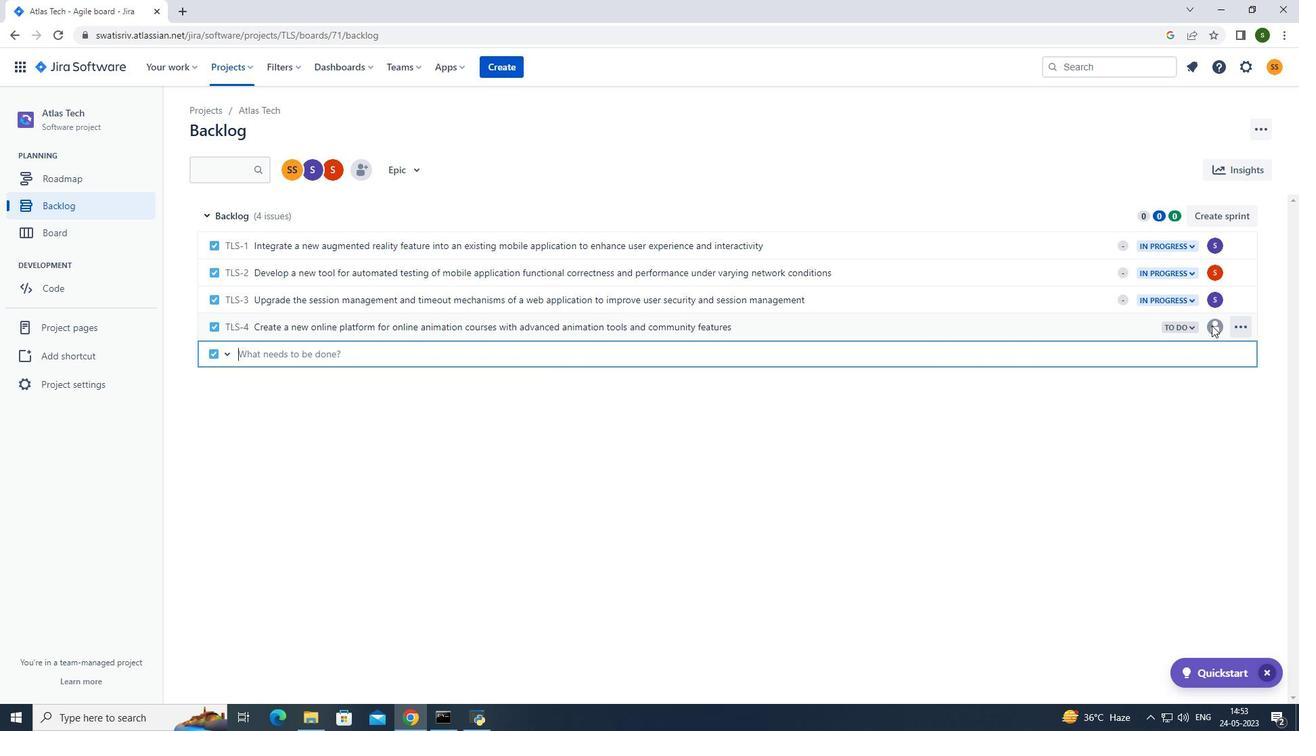 
Action: Mouse pressed left at (1218, 324)
Screenshot: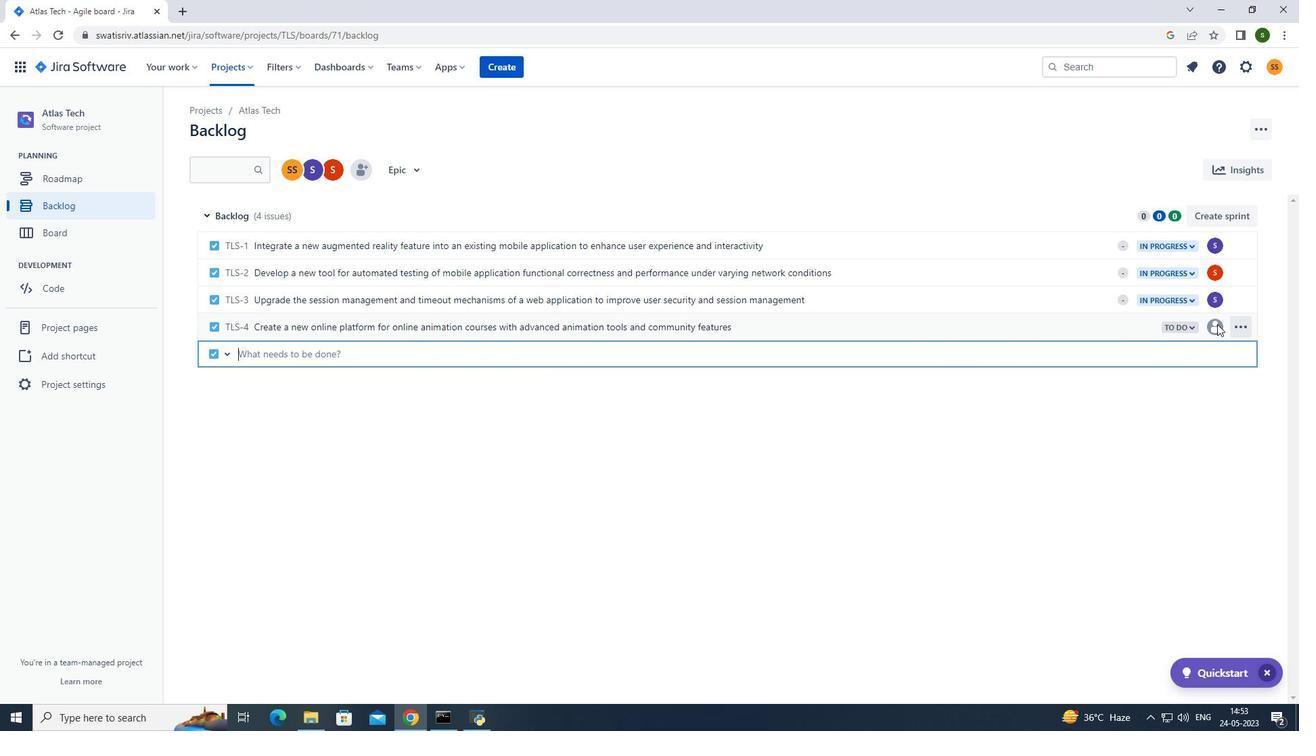 
Action: Mouse moved to (1218, 324)
Screenshot: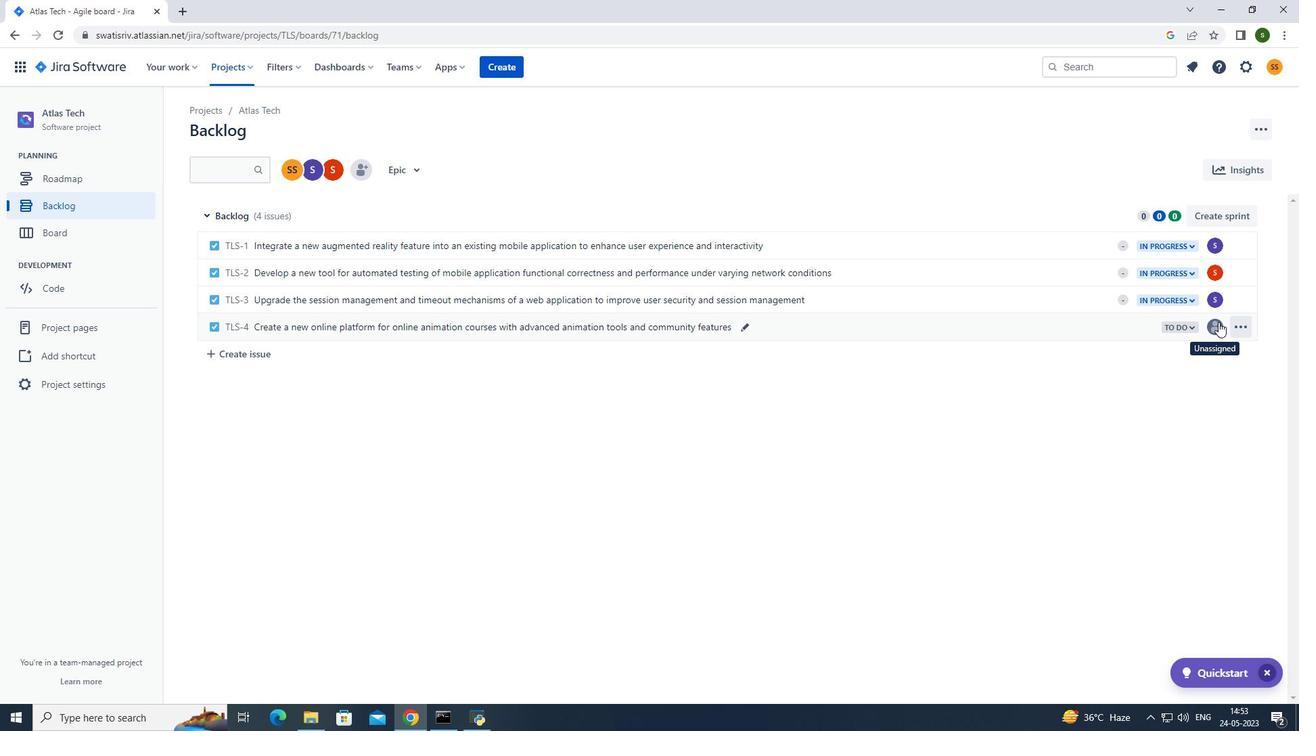 
Action: Mouse pressed left at (1218, 324)
Screenshot: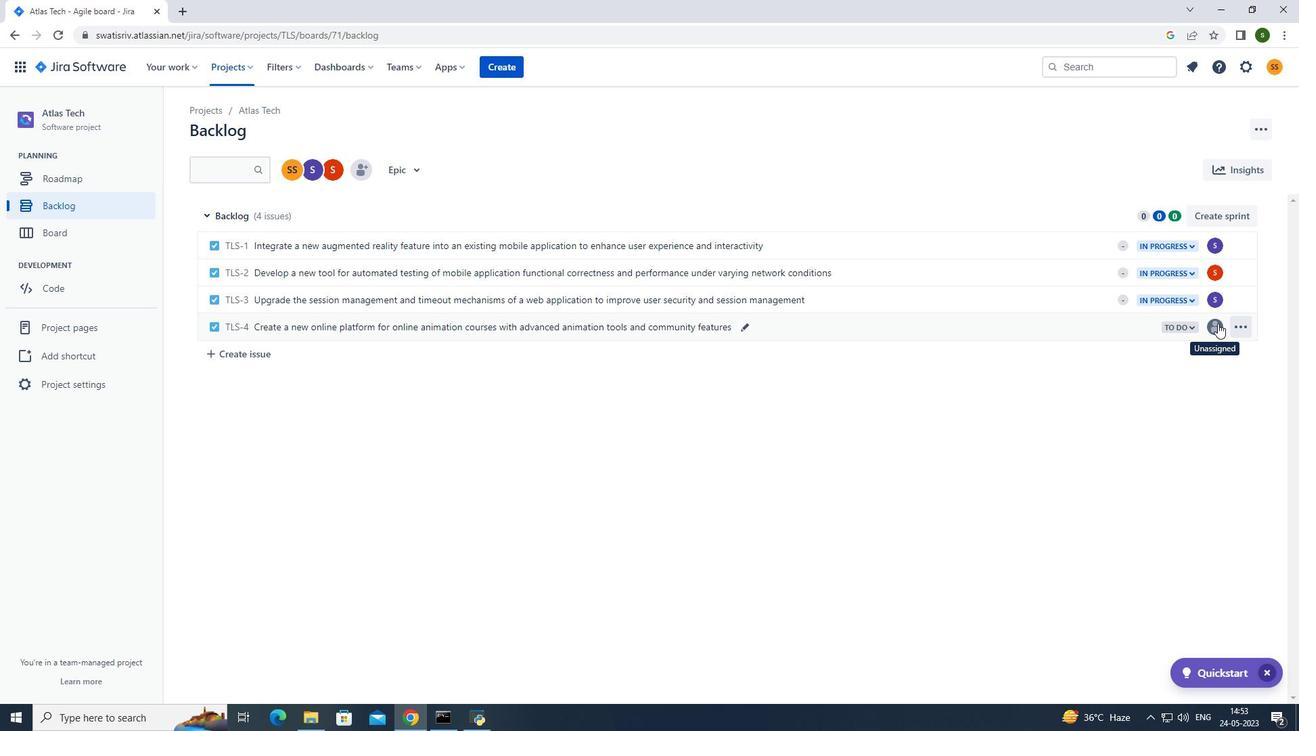 
Action: Mouse moved to (1138, 358)
Screenshot: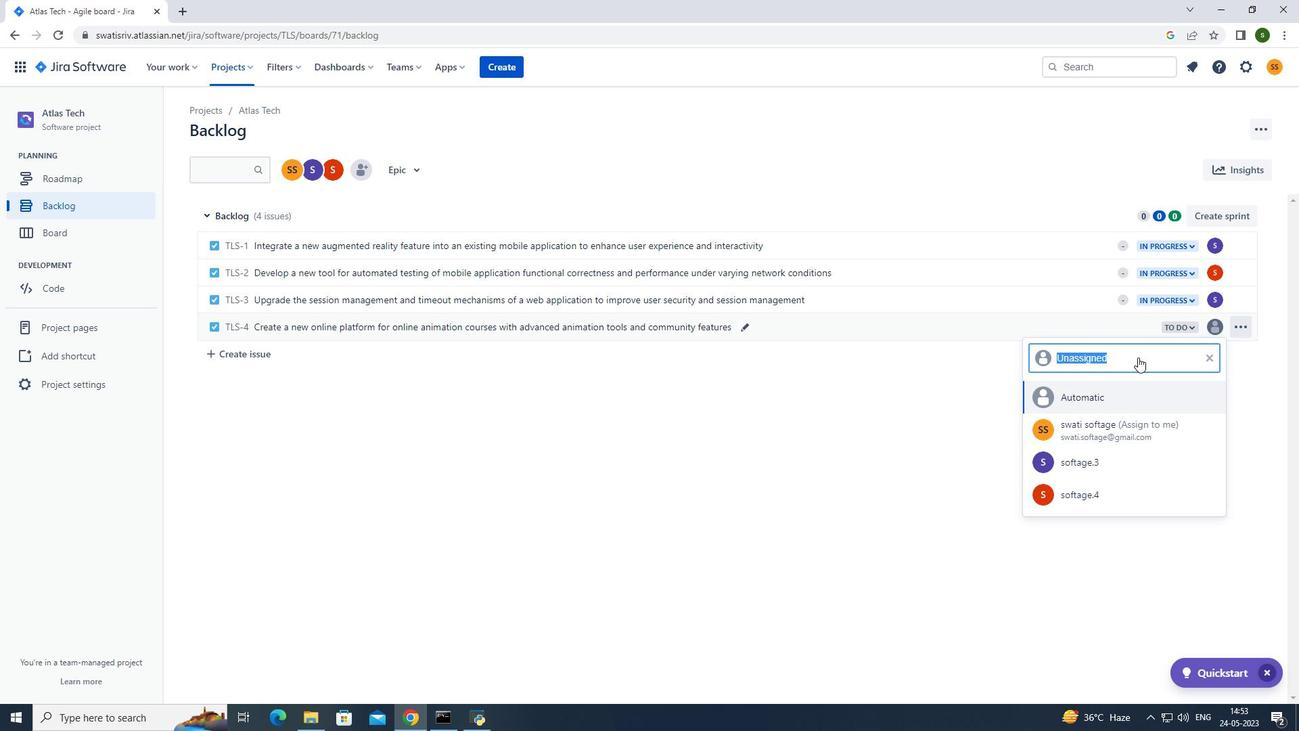 
Action: Key pressed softage.4<Key.shift>@softage.net
Screenshot: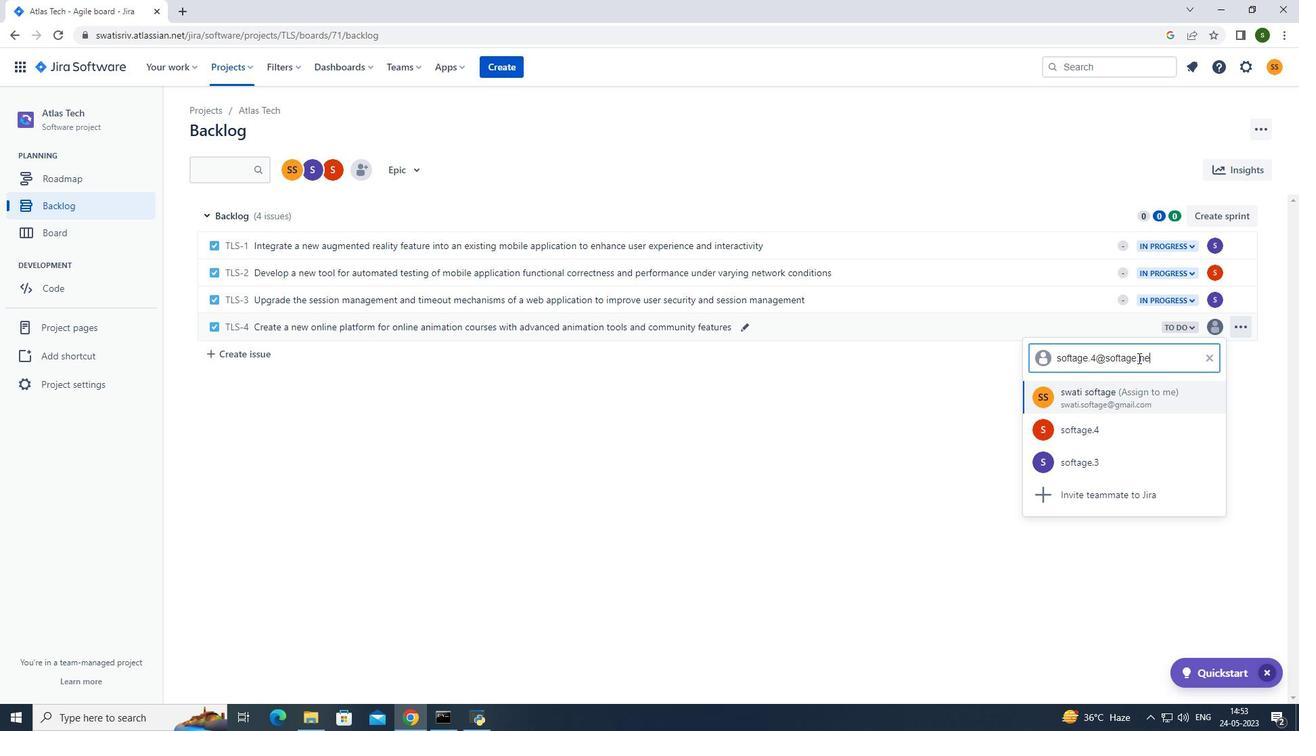 
Action: Mouse moved to (1122, 398)
Screenshot: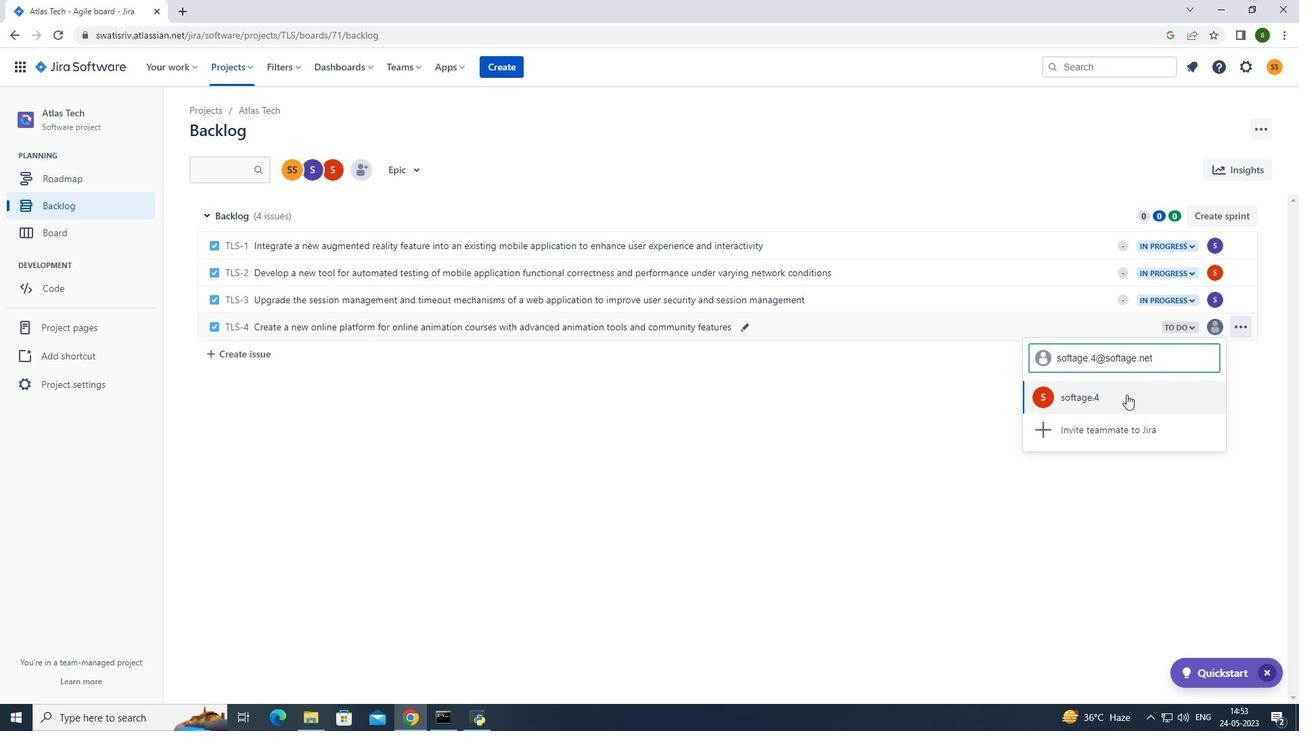 
Action: Mouse pressed left at (1122, 398)
Screenshot: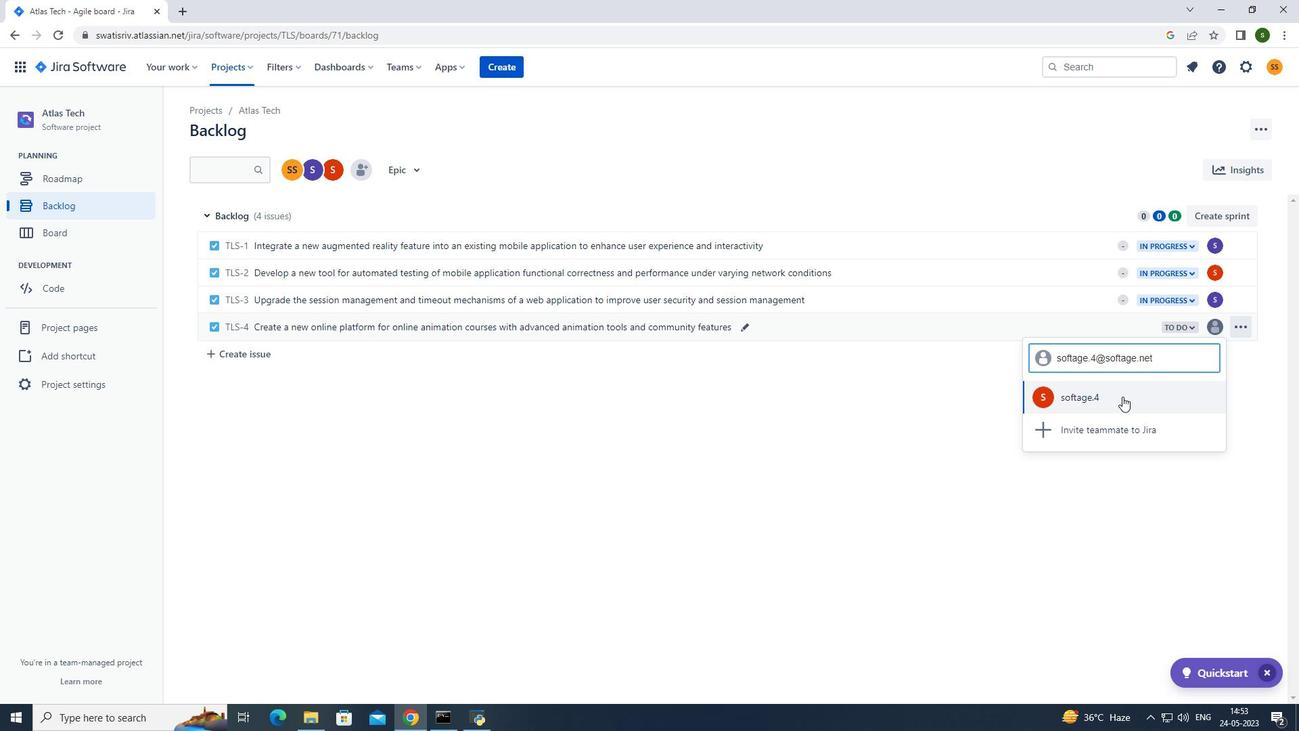 
Action: Mouse moved to (1188, 324)
Screenshot: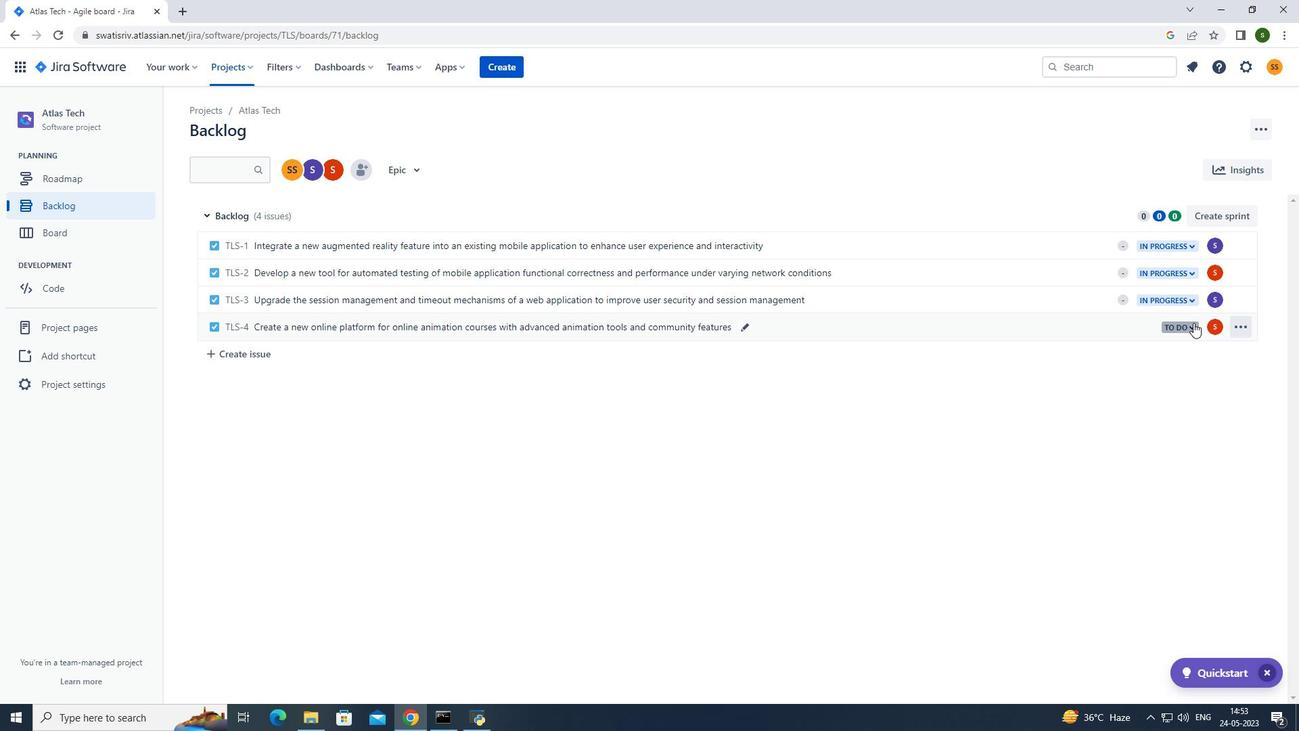 
Action: Mouse pressed left at (1188, 324)
Screenshot: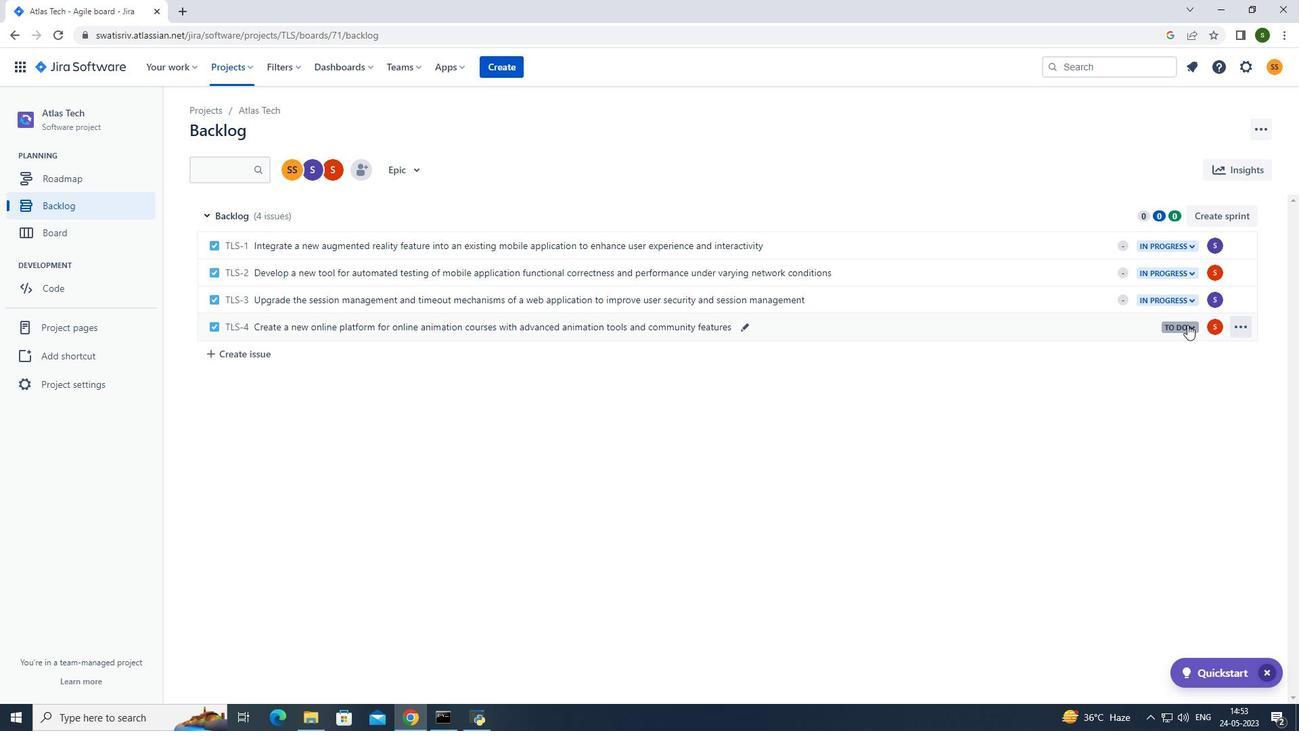 
Action: Mouse moved to (1090, 352)
Screenshot: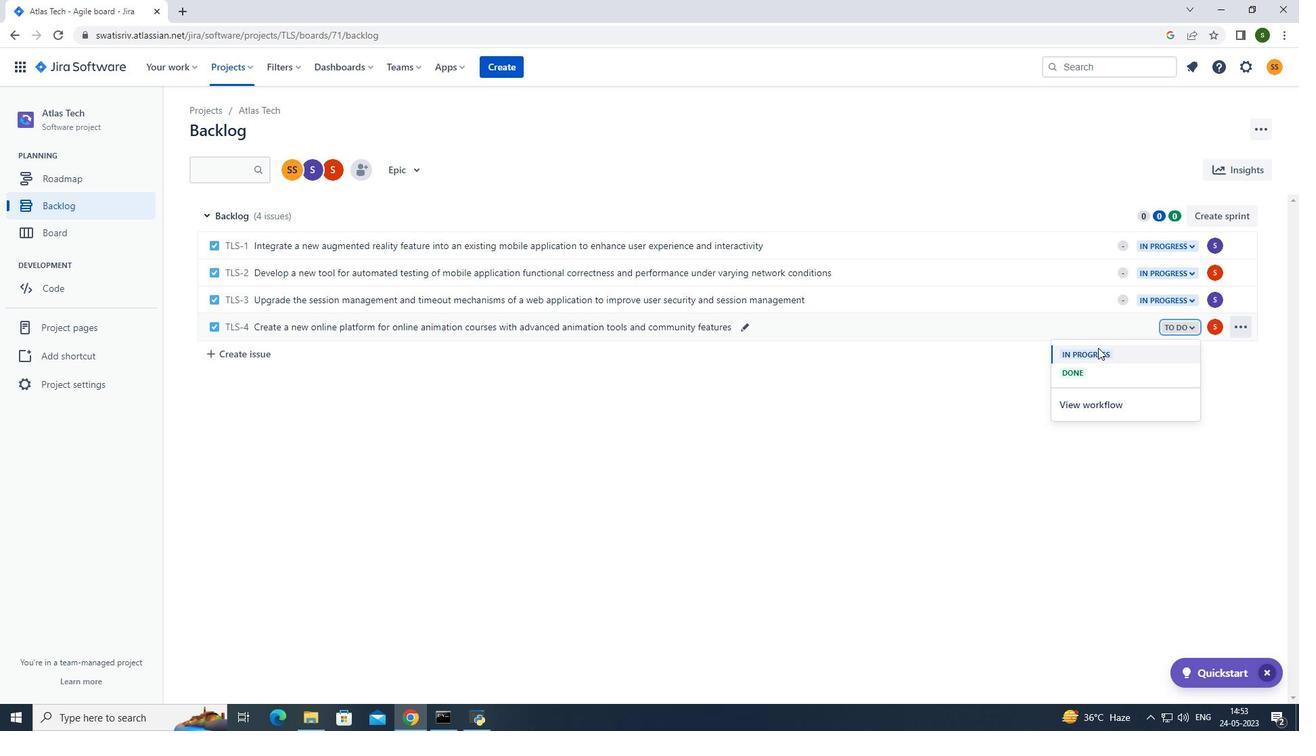 
Action: Mouse pressed left at (1090, 352)
Screenshot: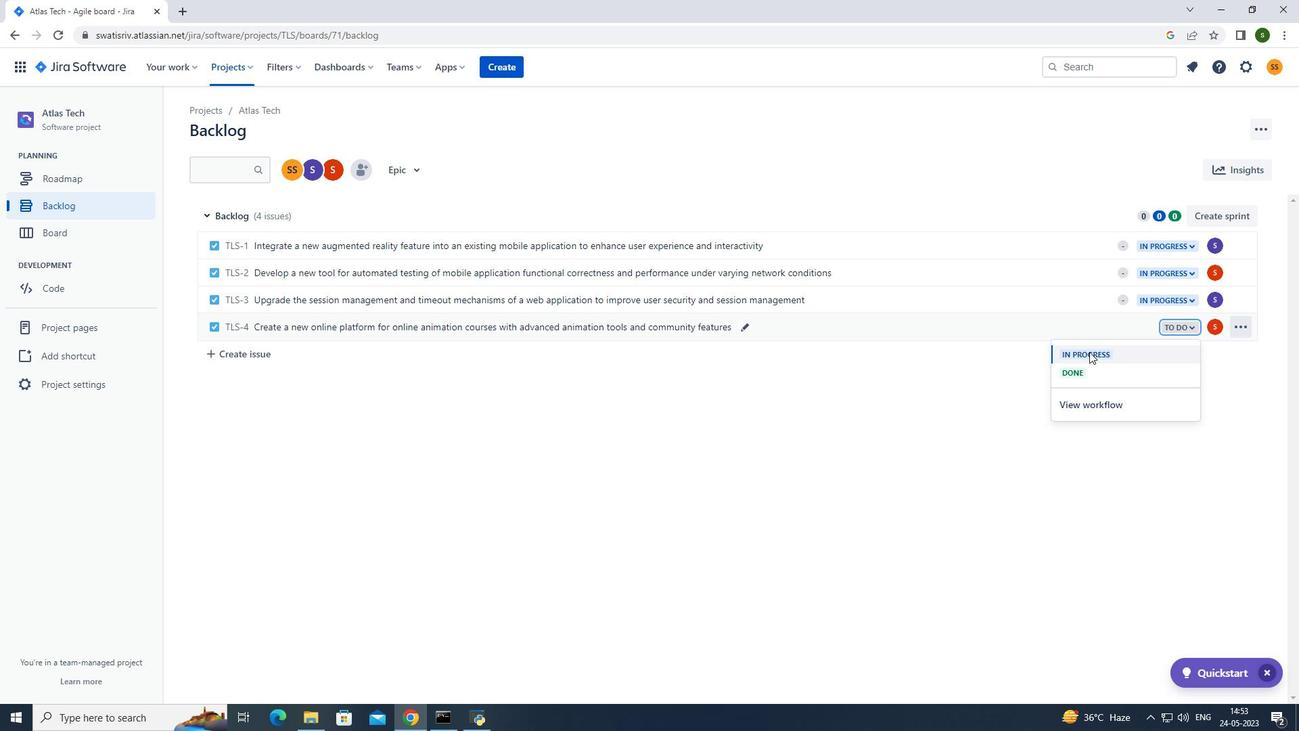 
Action: Mouse moved to (550, 449)
Screenshot: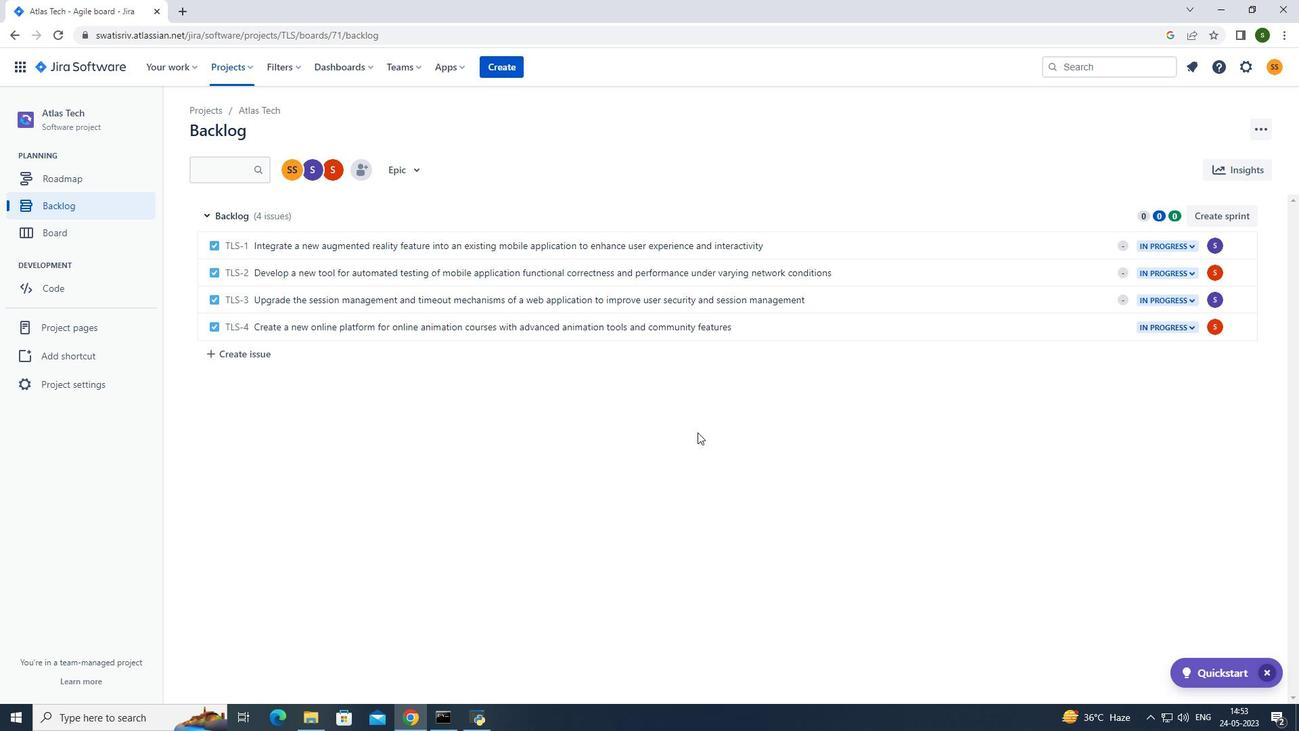 
Action: Mouse pressed left at (550, 449)
Screenshot: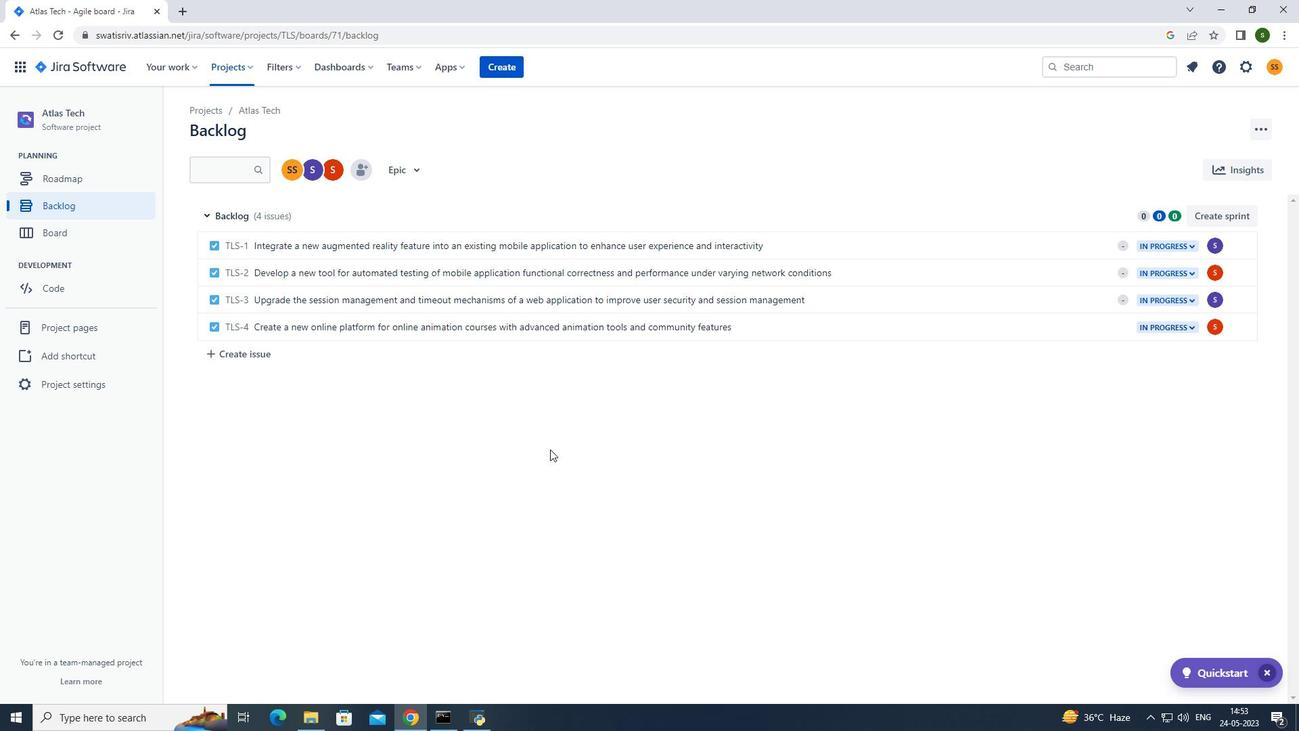 
Action: Mouse moved to (580, 140)
Screenshot: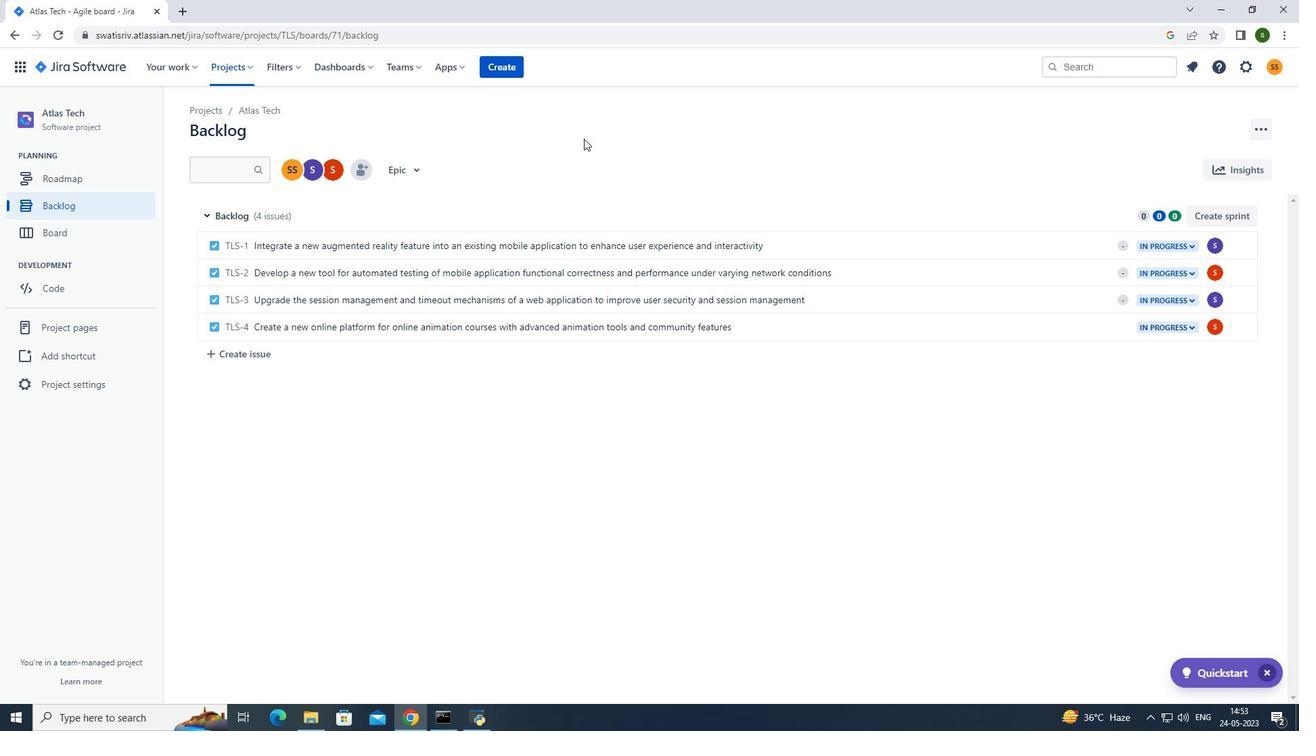 
